 Task: Look for space in Brecht, Belgium from 12th August, 2023 to 16th August, 2023 for 8 adults in price range Rs.10000 to Rs.16000. Place can be private room with 8 bedrooms having 8 beds and 8 bathrooms. Property type can be house, flat, guest house, hotel. Amenities needed are: wifi, washing machine, heating, TV, free parkinig on premises, hot tub, gym, smoking allowed. Booking option can be shelf check-in. Required host language is English.
Action: Mouse moved to (471, 99)
Screenshot: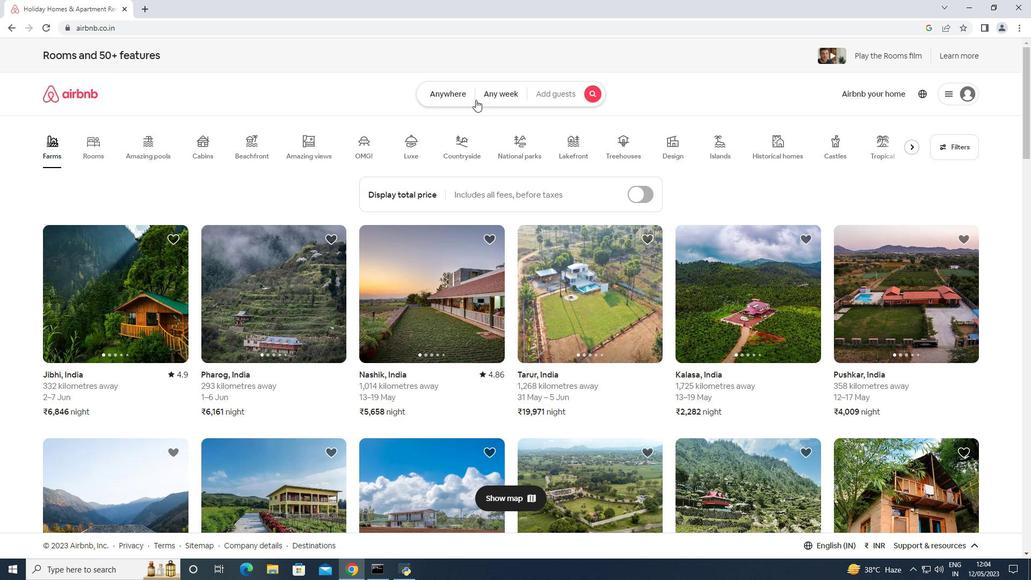 
Action: Mouse pressed left at (471, 99)
Screenshot: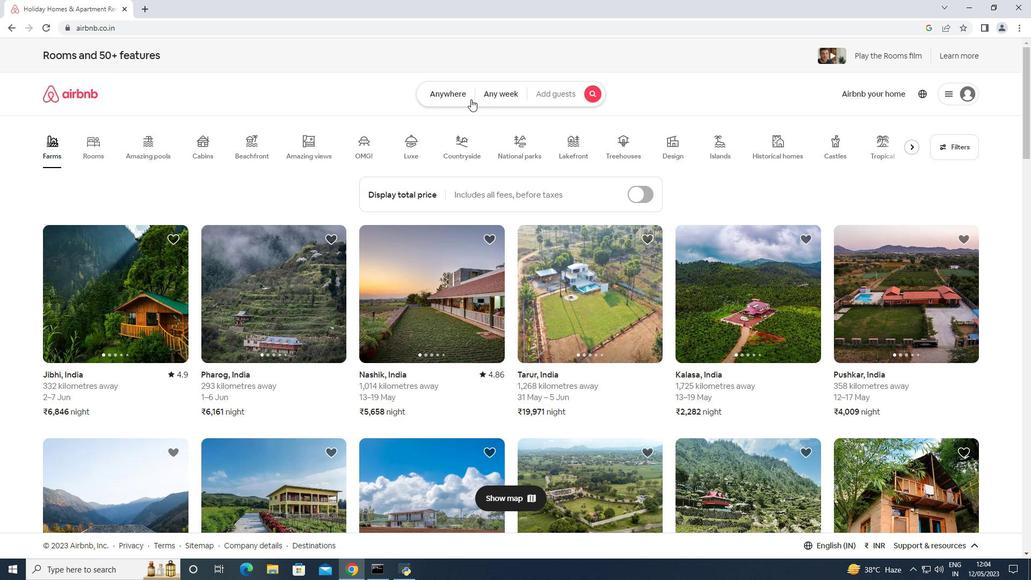 
Action: Mouse moved to (425, 130)
Screenshot: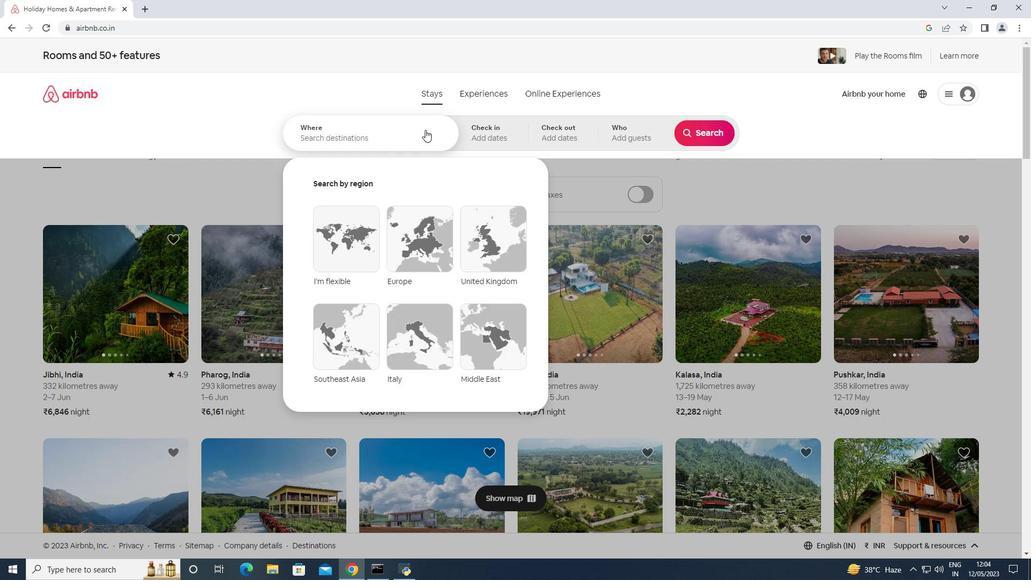 
Action: Mouse pressed left at (425, 130)
Screenshot: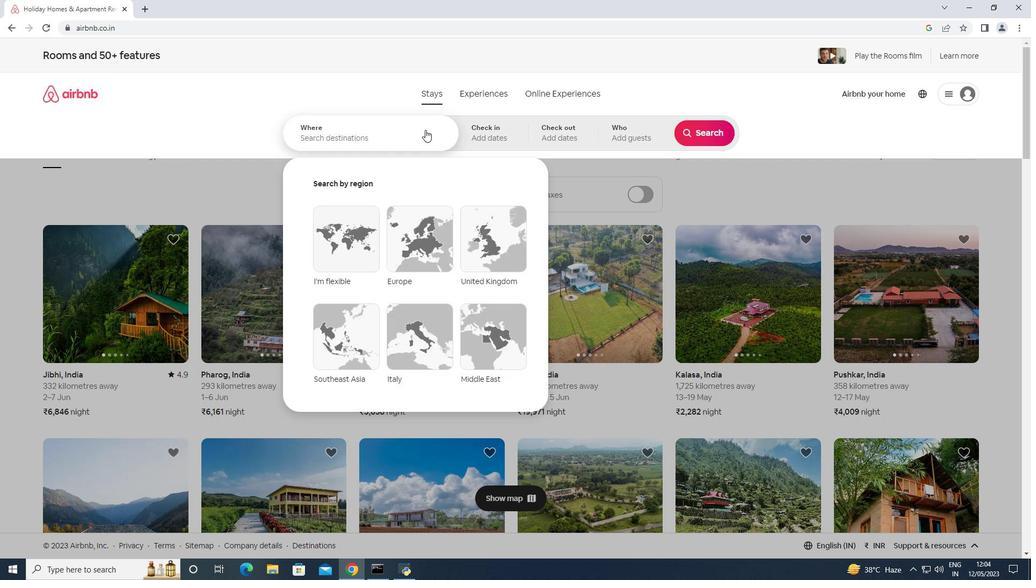
Action: Mouse moved to (424, 130)
Screenshot: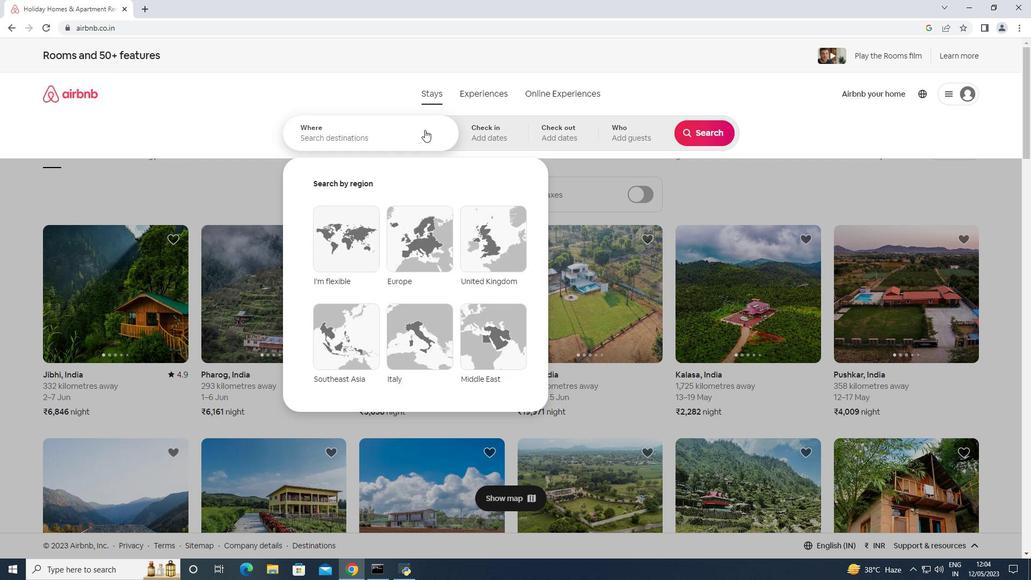 
Action: Key pressed <Key.shift>Brecht,<Key.space><Key.shift>Belgium<Key.down><Key.enter>
Screenshot: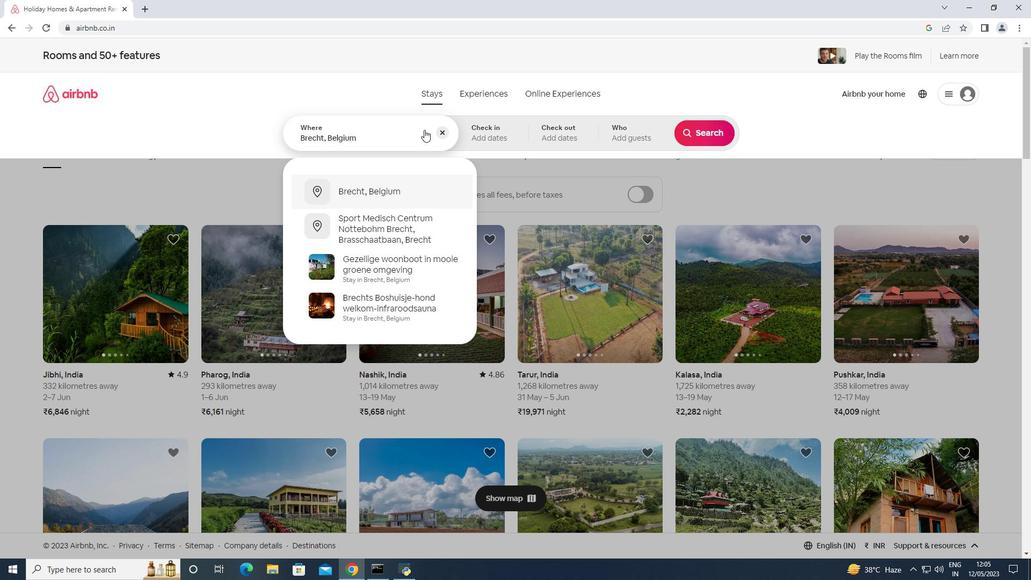 
Action: Mouse moved to (700, 218)
Screenshot: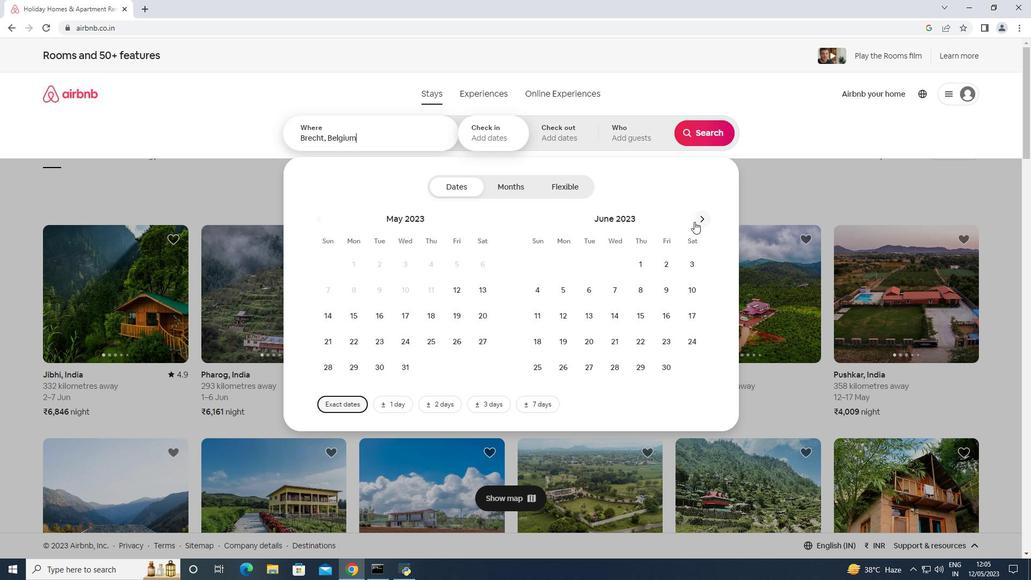 
Action: Mouse pressed left at (700, 218)
Screenshot: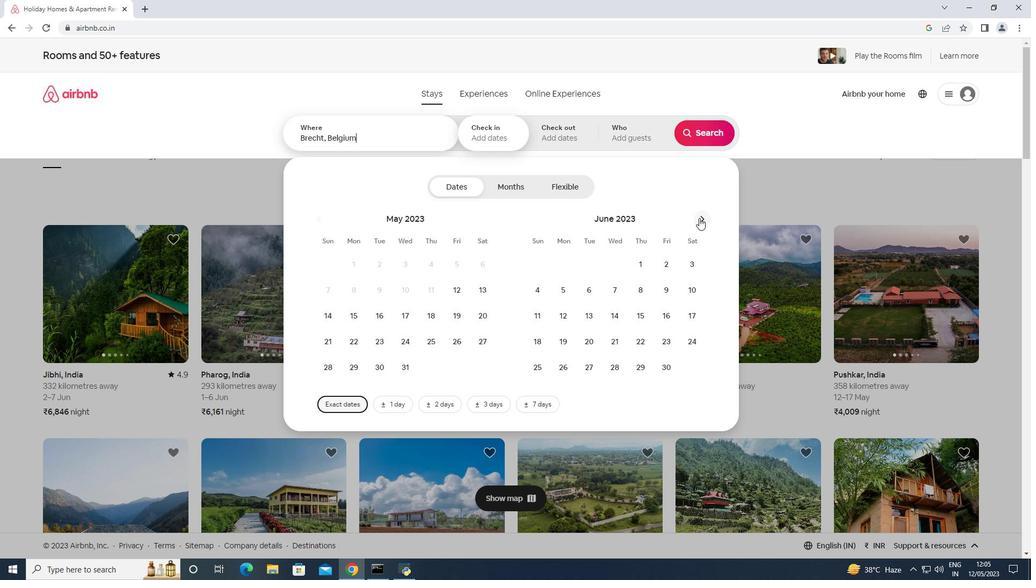 
Action: Mouse pressed left at (700, 218)
Screenshot: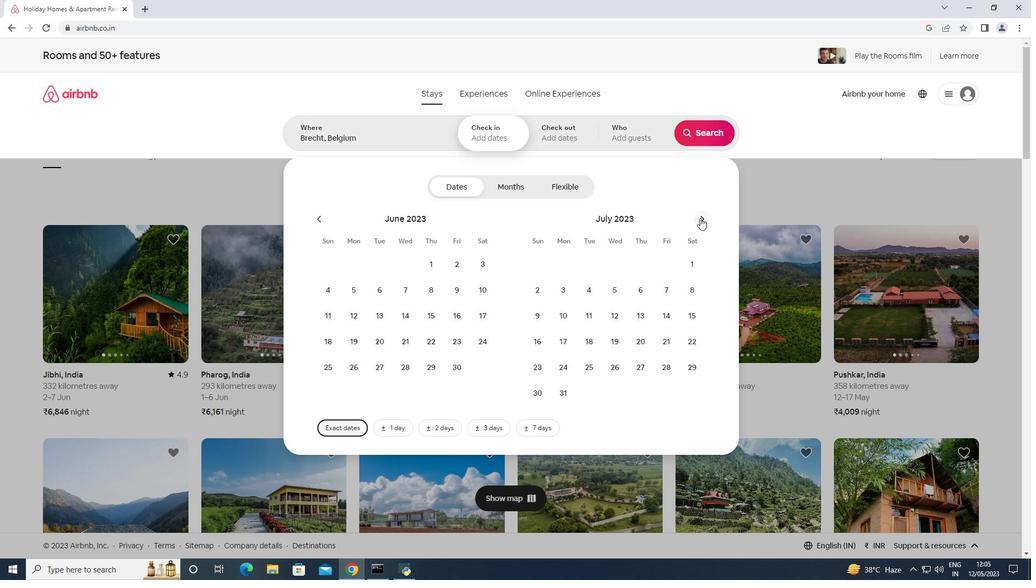 
Action: Mouse moved to (690, 285)
Screenshot: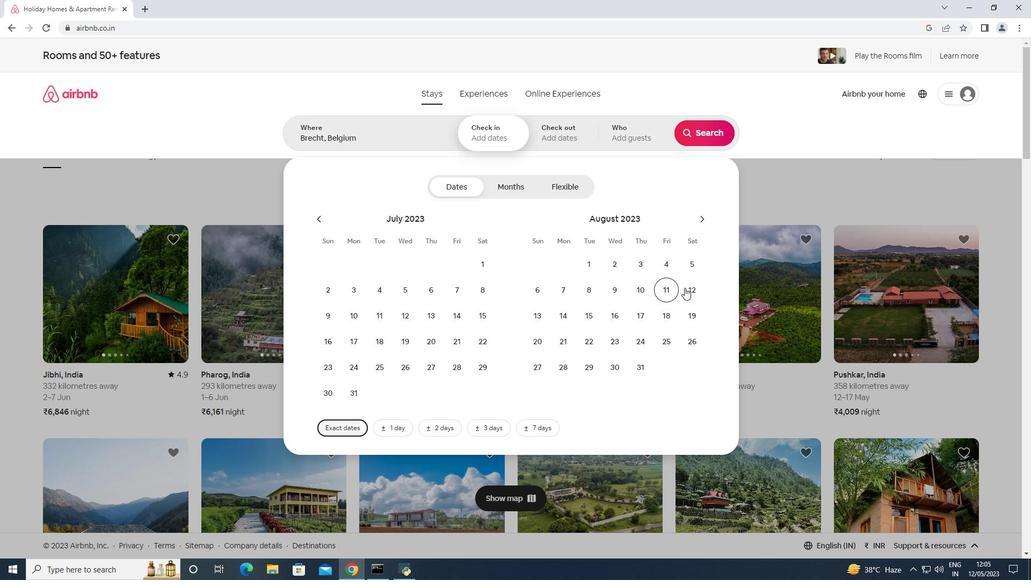 
Action: Mouse pressed left at (690, 285)
Screenshot: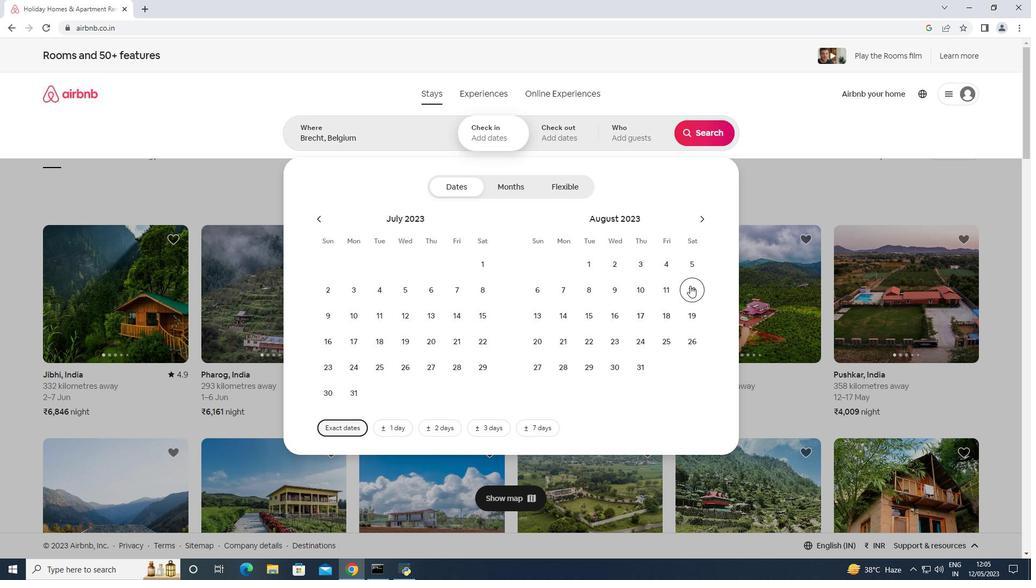 
Action: Mouse moved to (611, 313)
Screenshot: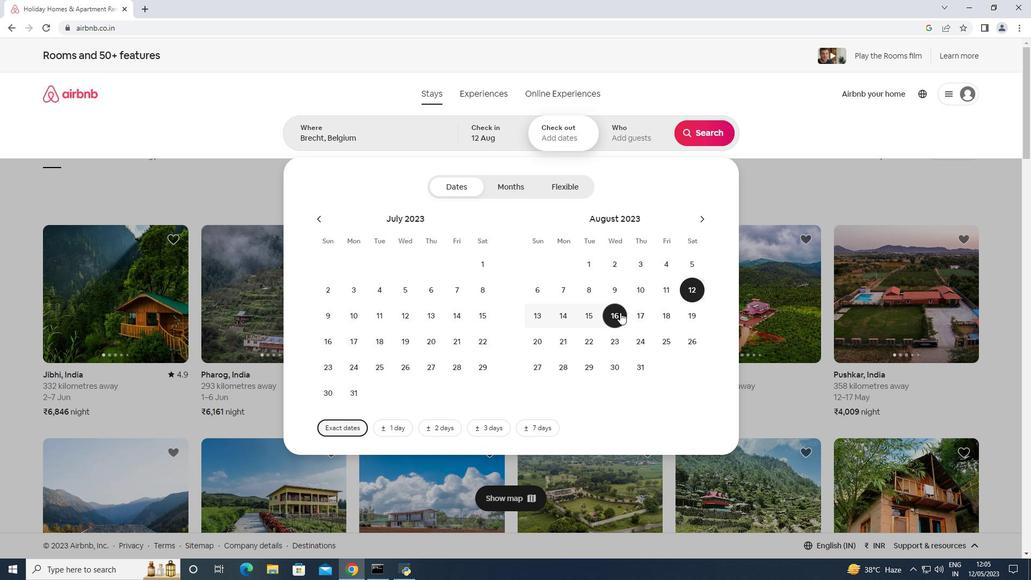 
Action: Mouse pressed left at (611, 313)
Screenshot: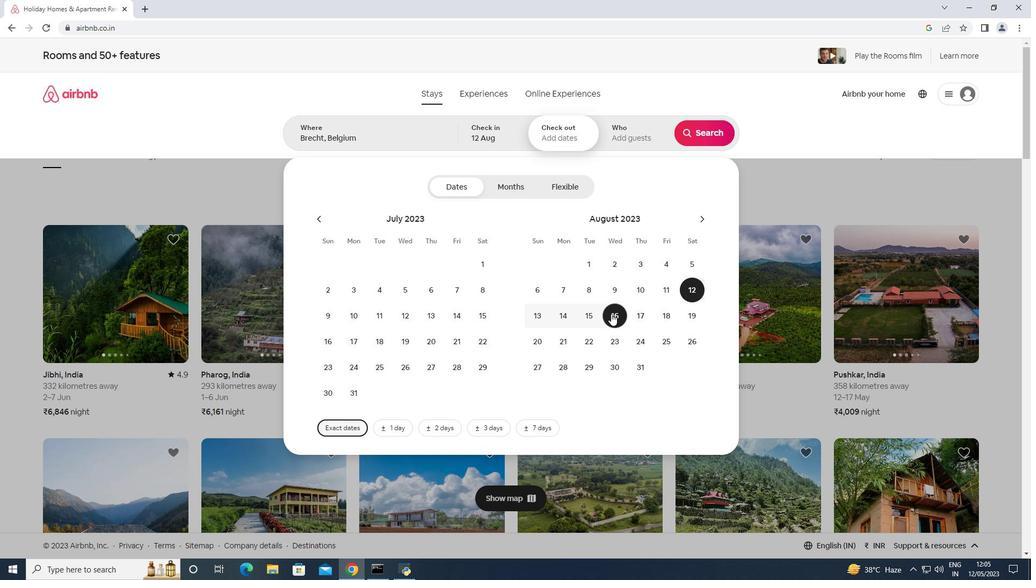 
Action: Mouse moved to (628, 138)
Screenshot: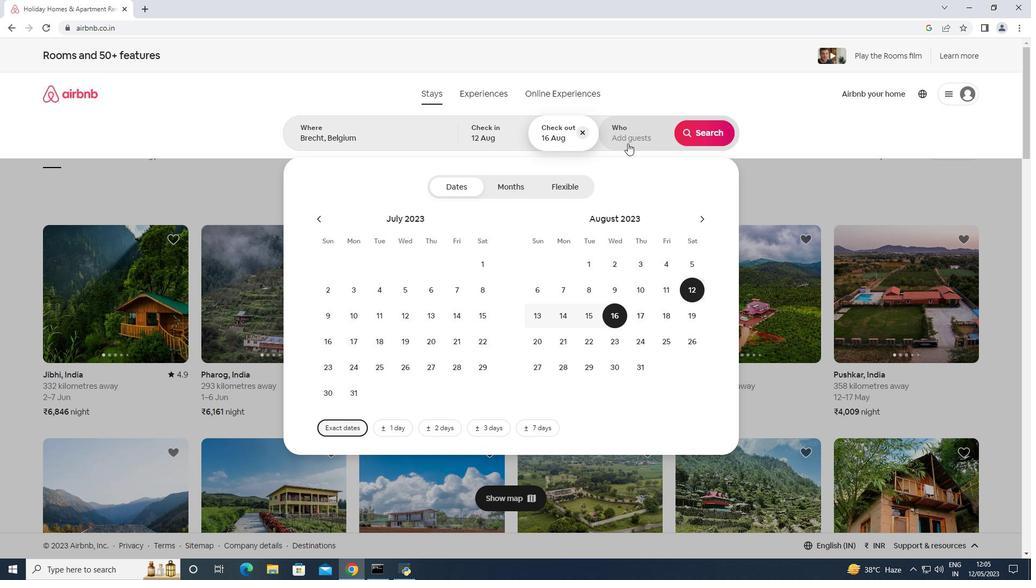 
Action: Mouse pressed left at (628, 138)
Screenshot: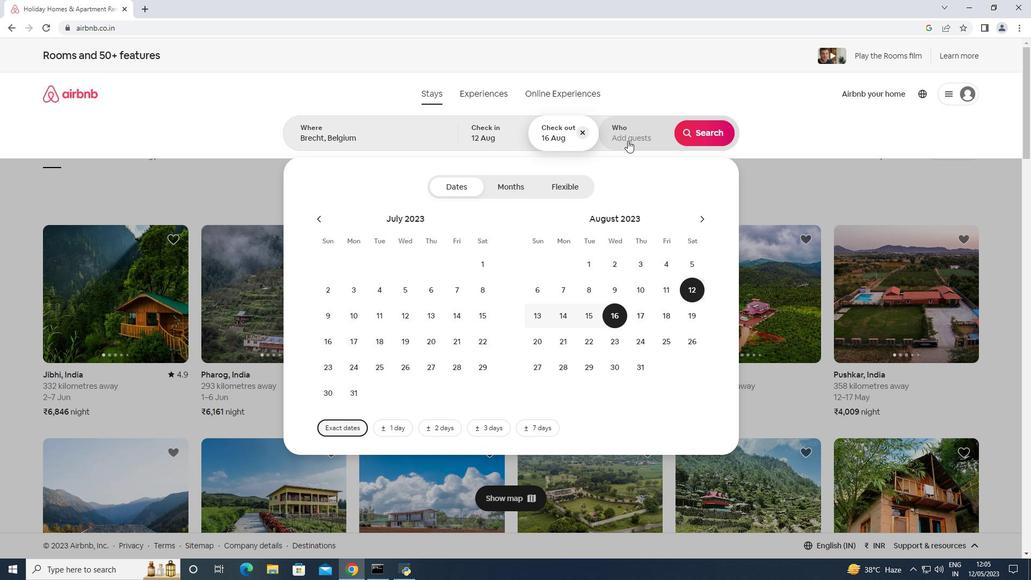 
Action: Mouse moved to (711, 184)
Screenshot: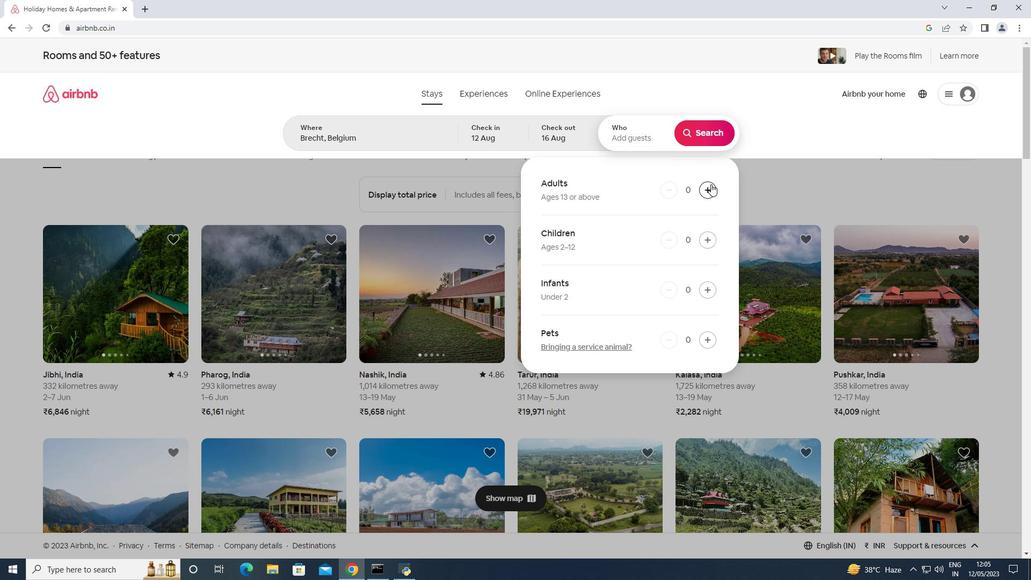 
Action: Mouse pressed left at (711, 184)
Screenshot: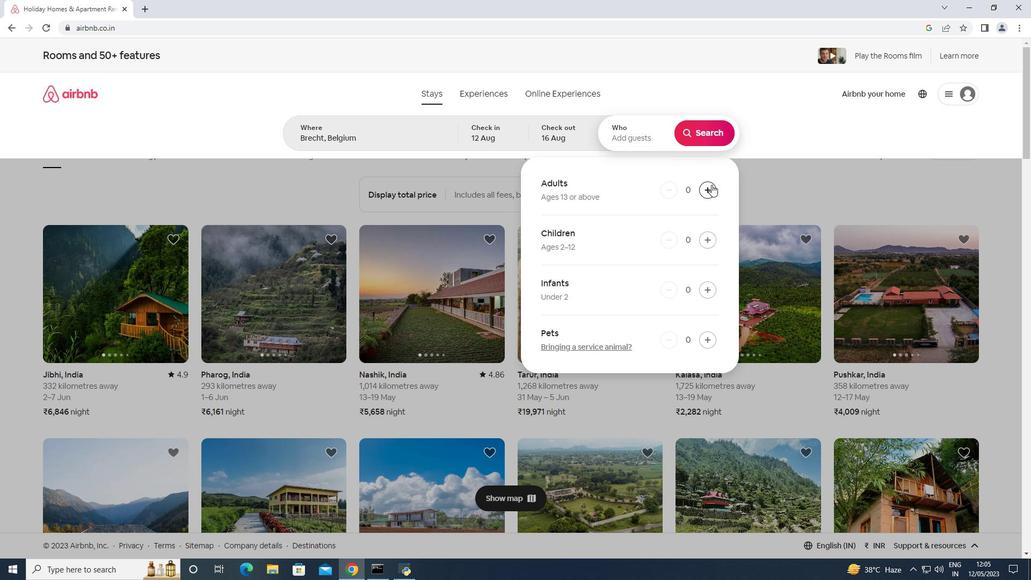 
Action: Mouse pressed left at (711, 184)
Screenshot: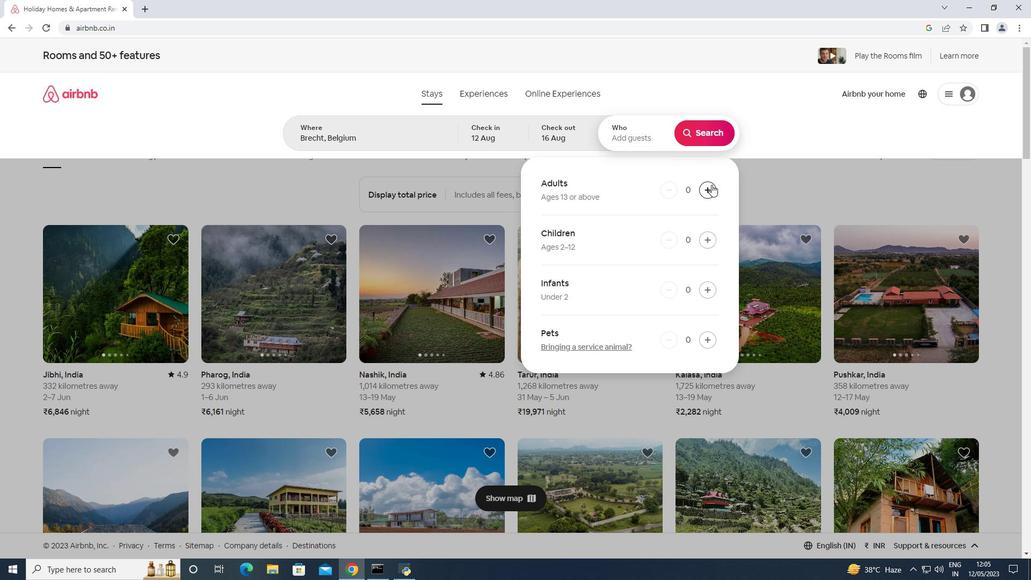 
Action: Mouse pressed left at (711, 184)
Screenshot: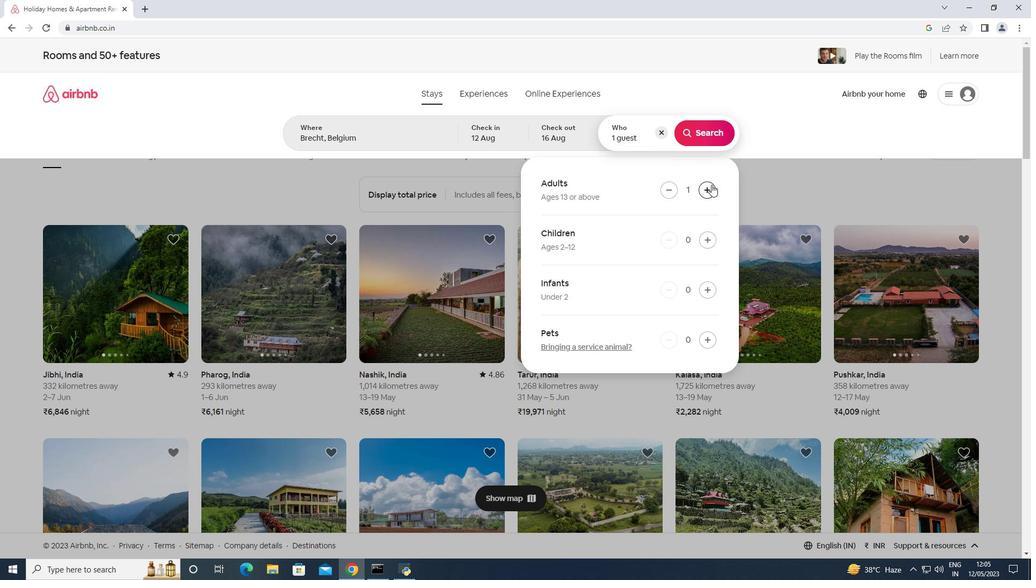 
Action: Mouse pressed left at (711, 184)
Screenshot: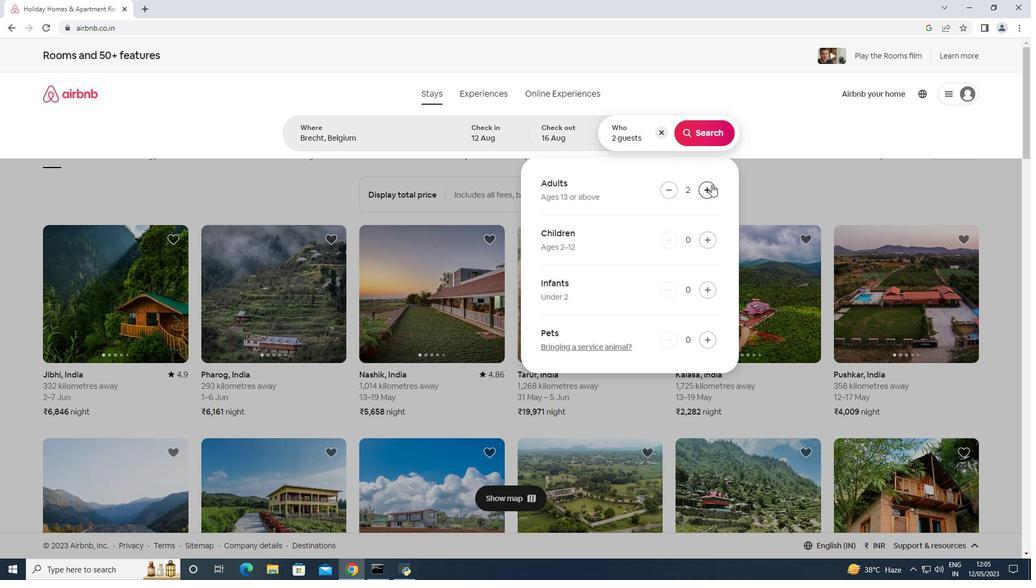 
Action: Mouse pressed left at (711, 184)
Screenshot: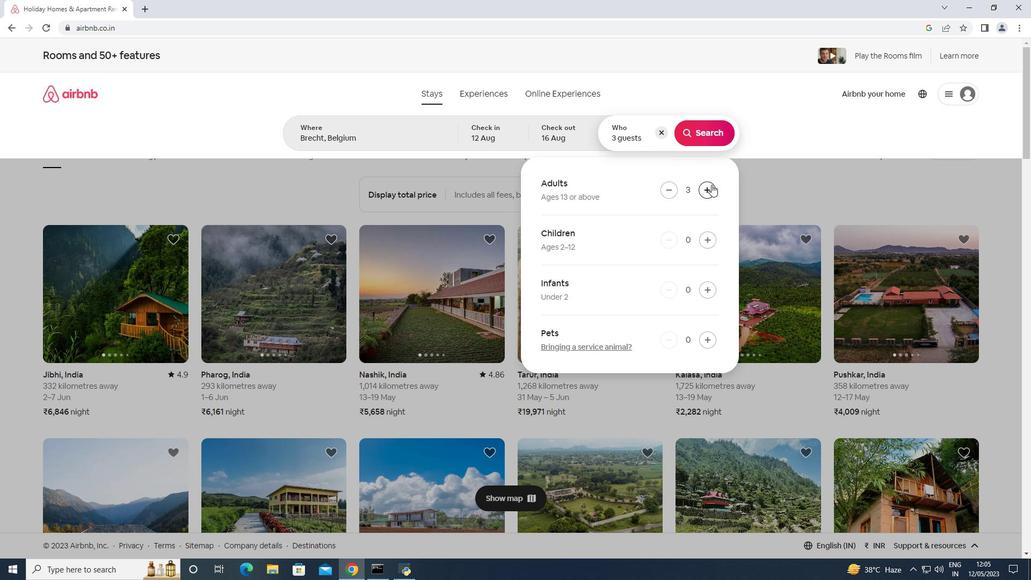 
Action: Mouse pressed left at (711, 184)
Screenshot: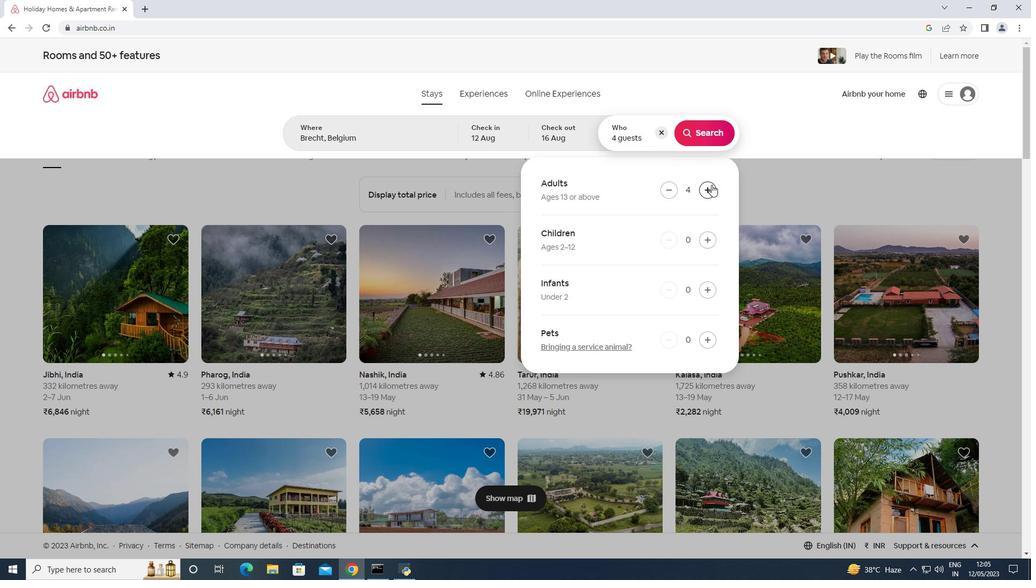 
Action: Mouse pressed left at (711, 184)
Screenshot: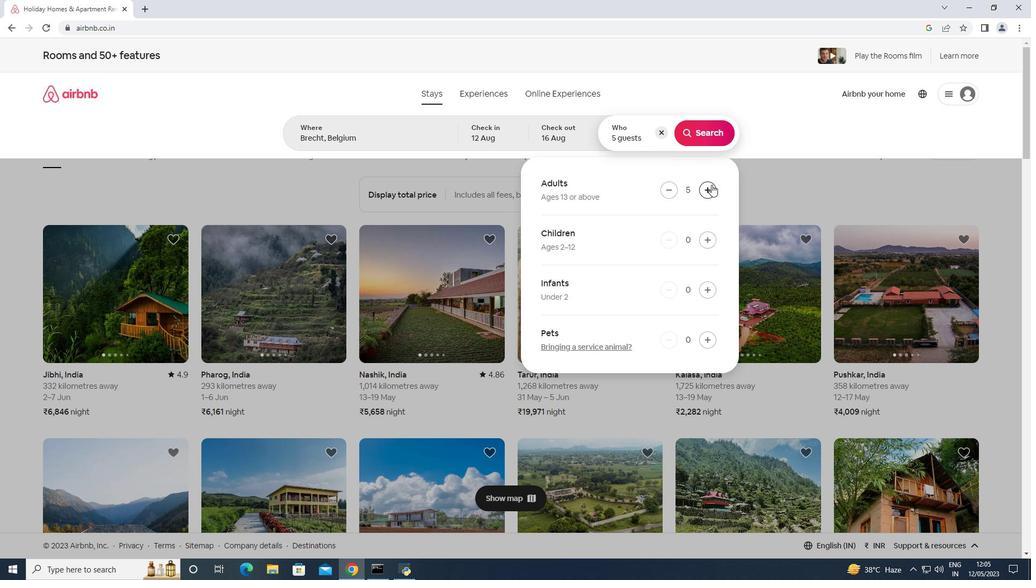 
Action: Mouse pressed left at (711, 184)
Screenshot: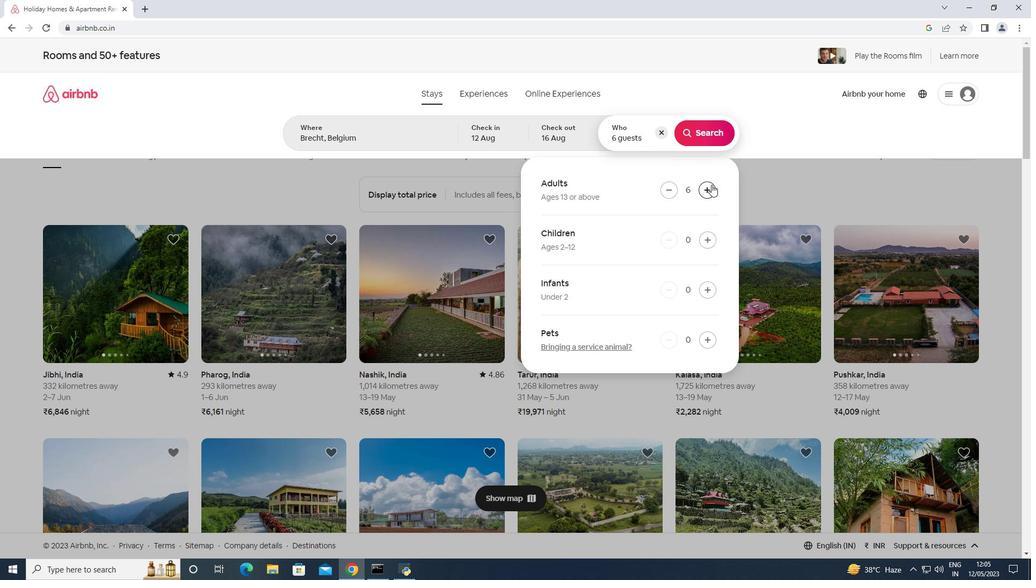 
Action: Mouse moved to (697, 126)
Screenshot: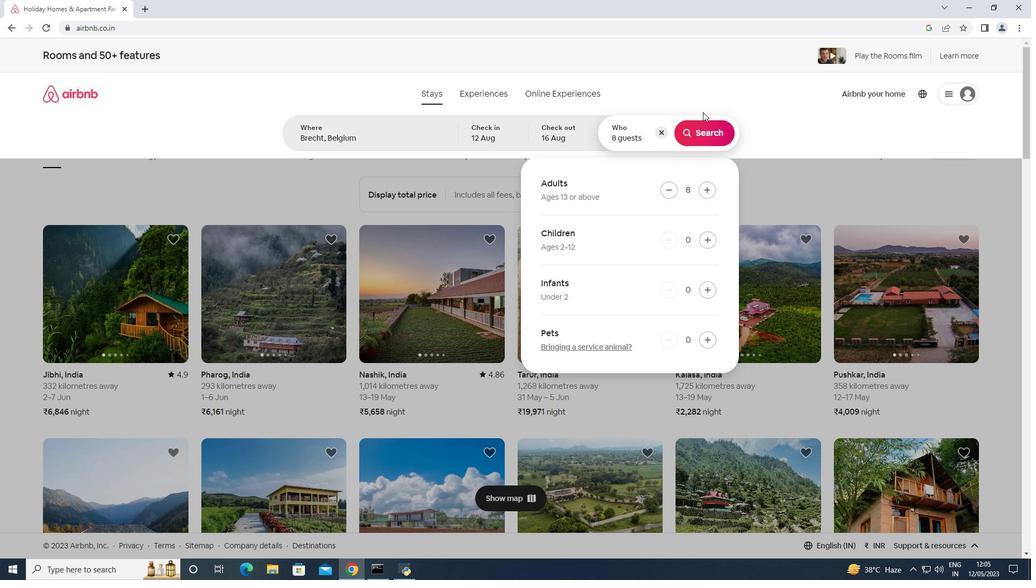 
Action: Mouse pressed left at (697, 126)
Screenshot: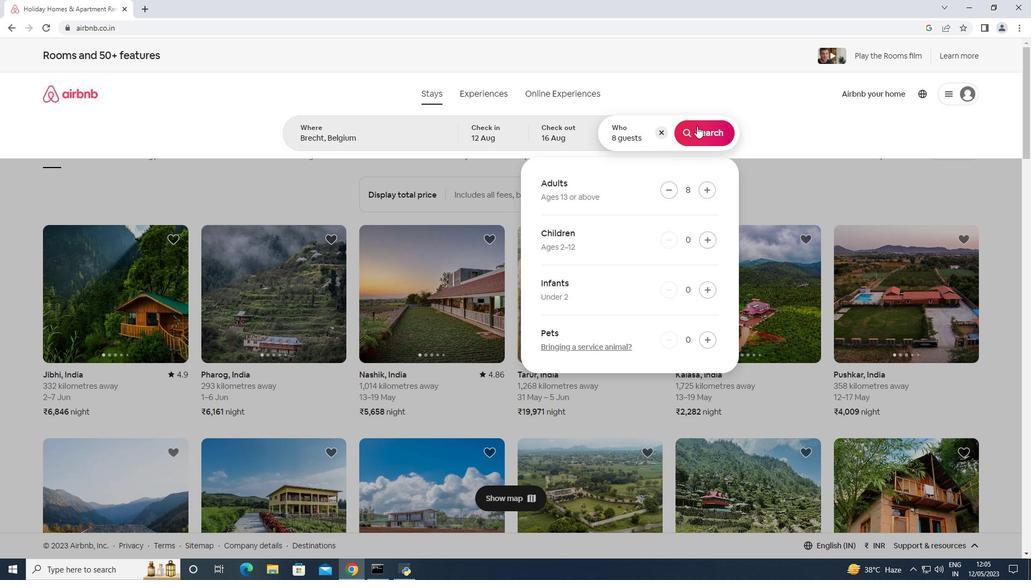 
Action: Mouse moved to (974, 99)
Screenshot: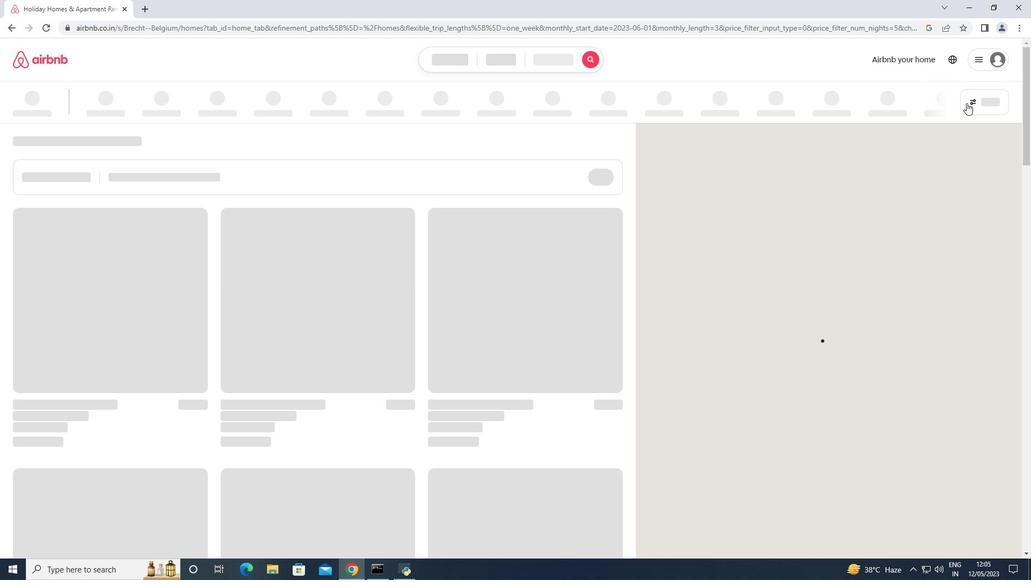 
Action: Mouse pressed left at (974, 99)
Screenshot: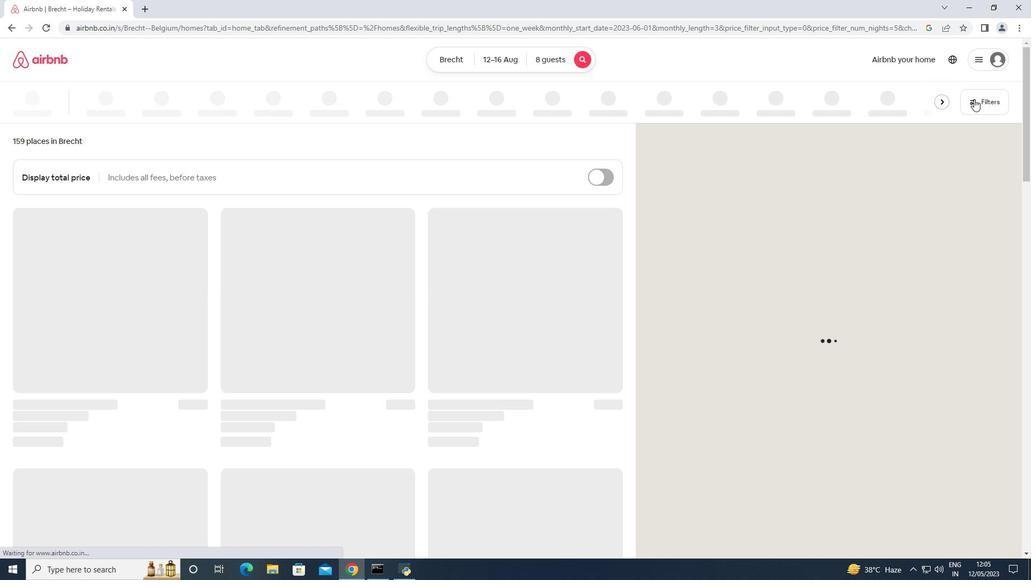 
Action: Mouse moved to (423, 356)
Screenshot: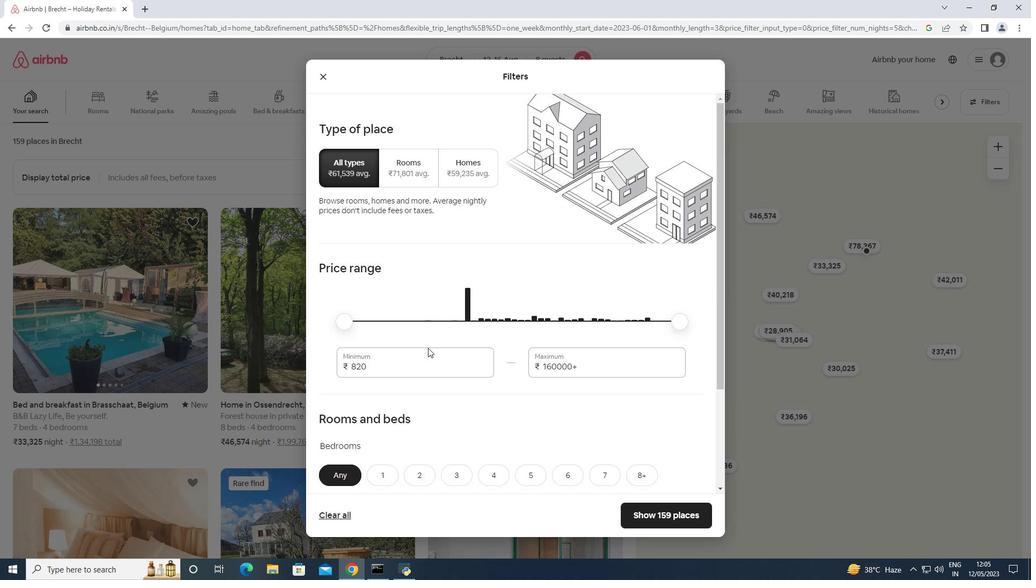 
Action: Mouse pressed left at (423, 356)
Screenshot: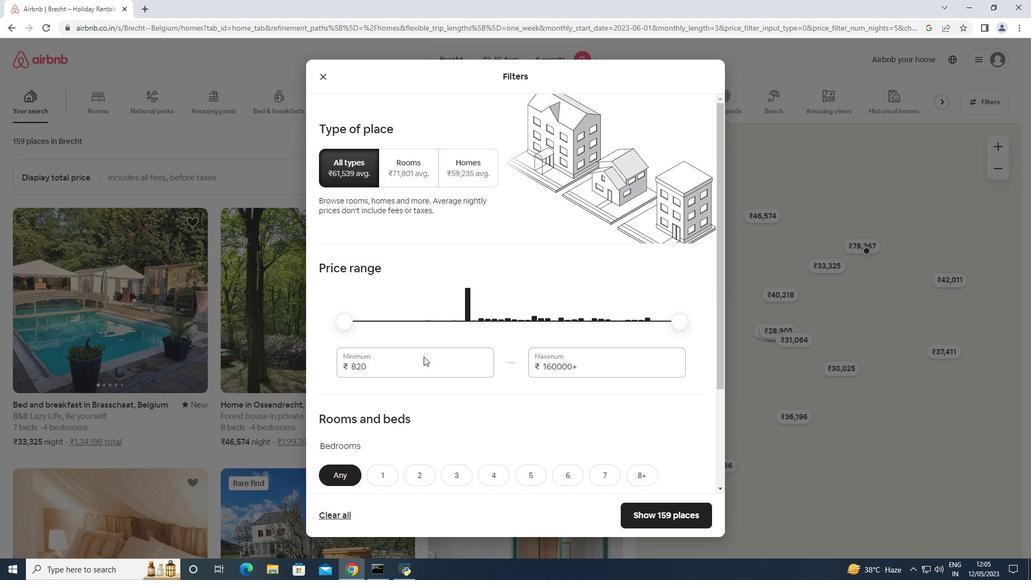 
Action: Mouse moved to (422, 357)
Screenshot: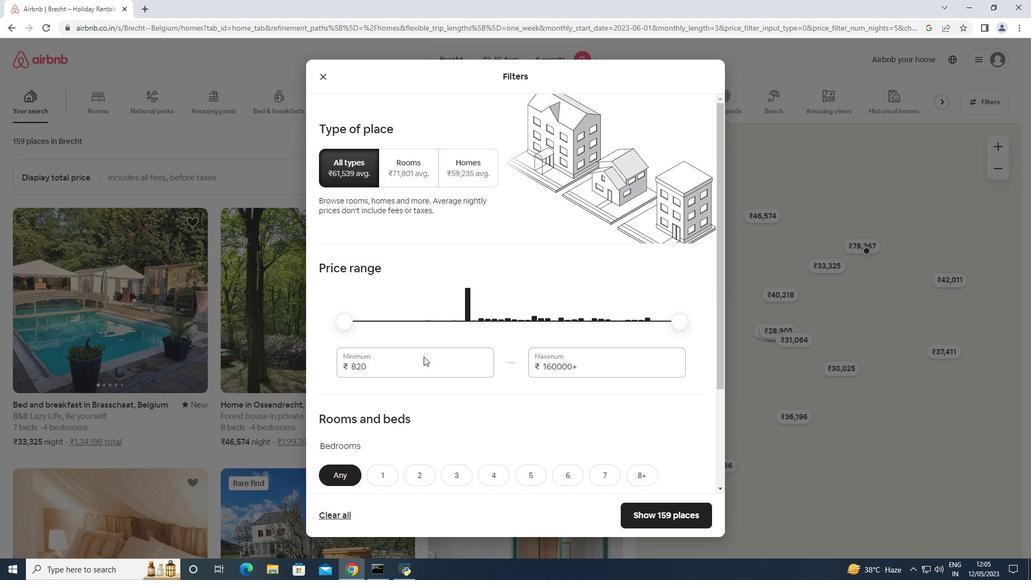 
Action: Mouse pressed left at (422, 357)
Screenshot: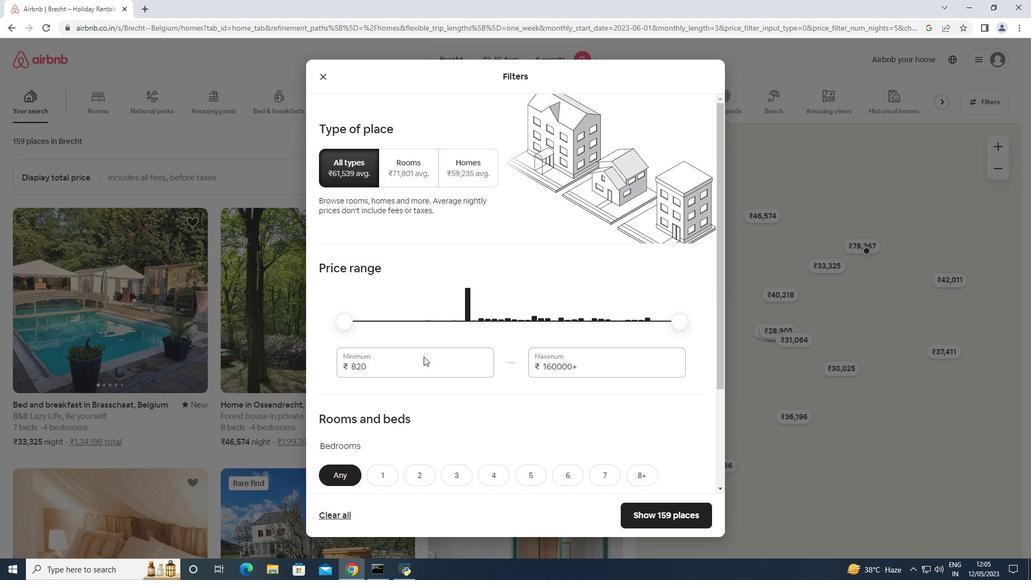 
Action: Mouse moved to (421, 358)
Screenshot: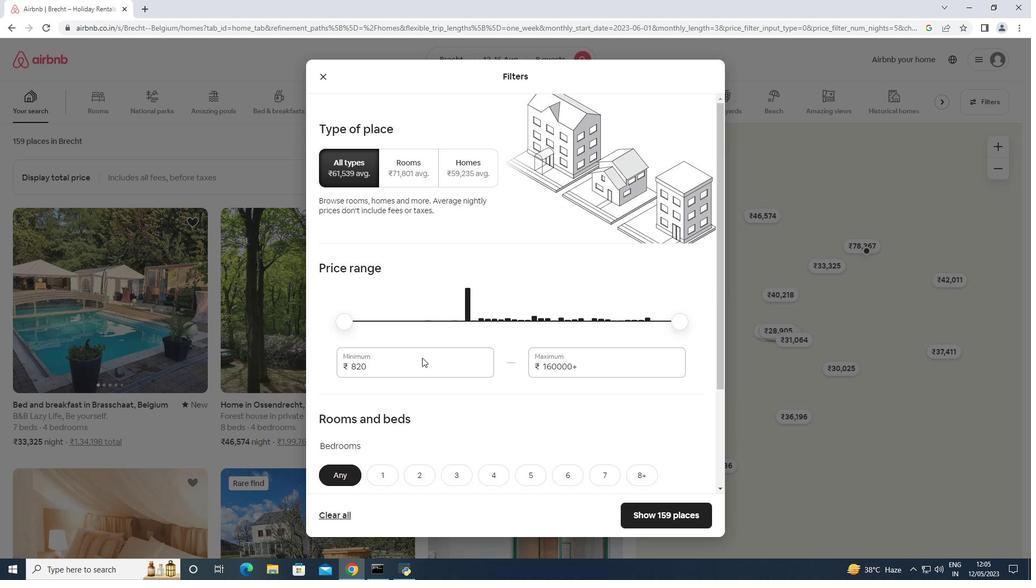 
Action: Key pressed <Key.backspace><Key.backspace><Key.backspace>10000<Key.tab>16000
Screenshot: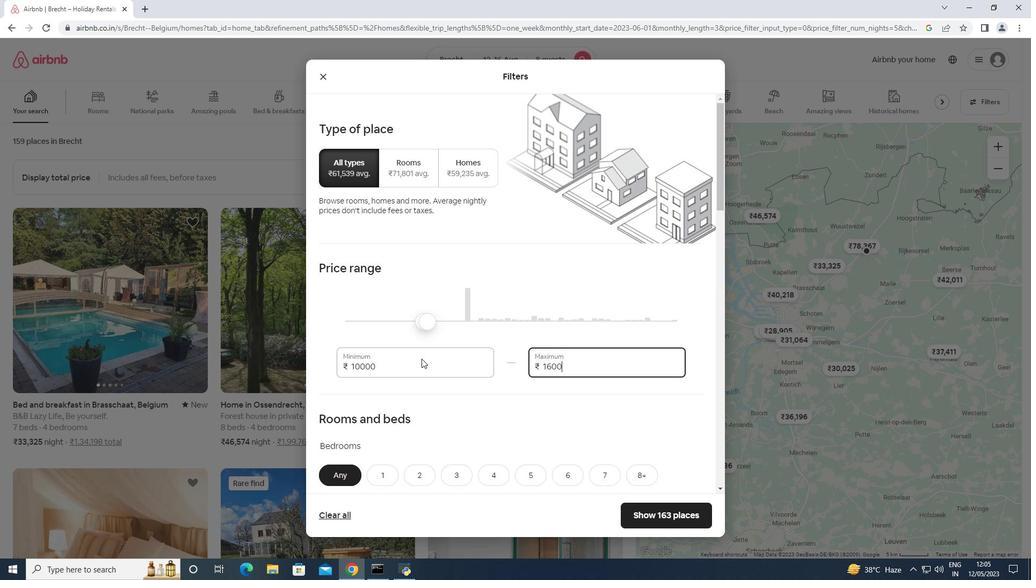 
Action: Mouse moved to (401, 371)
Screenshot: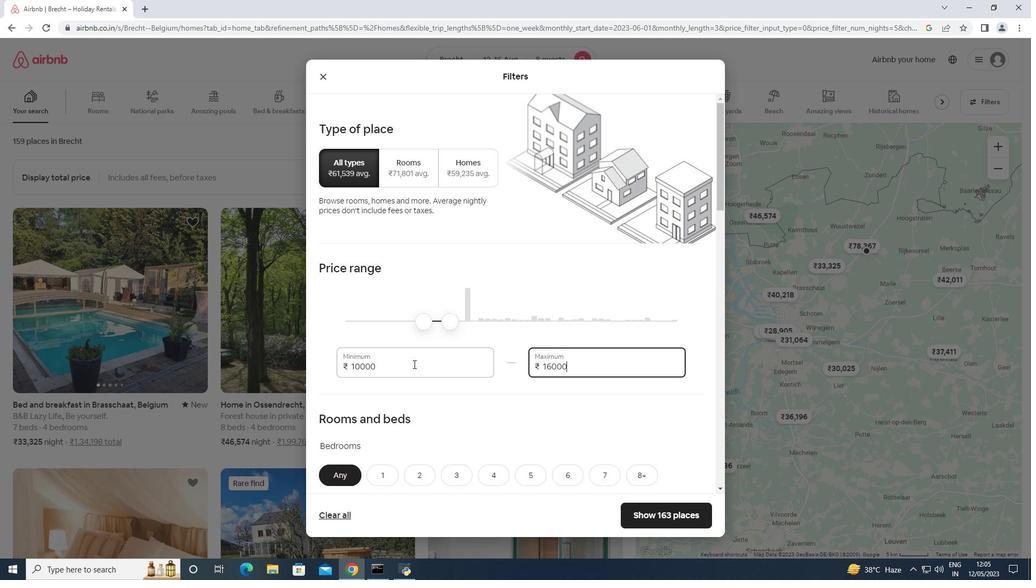 
Action: Mouse scrolled (401, 371) with delta (0, 0)
Screenshot: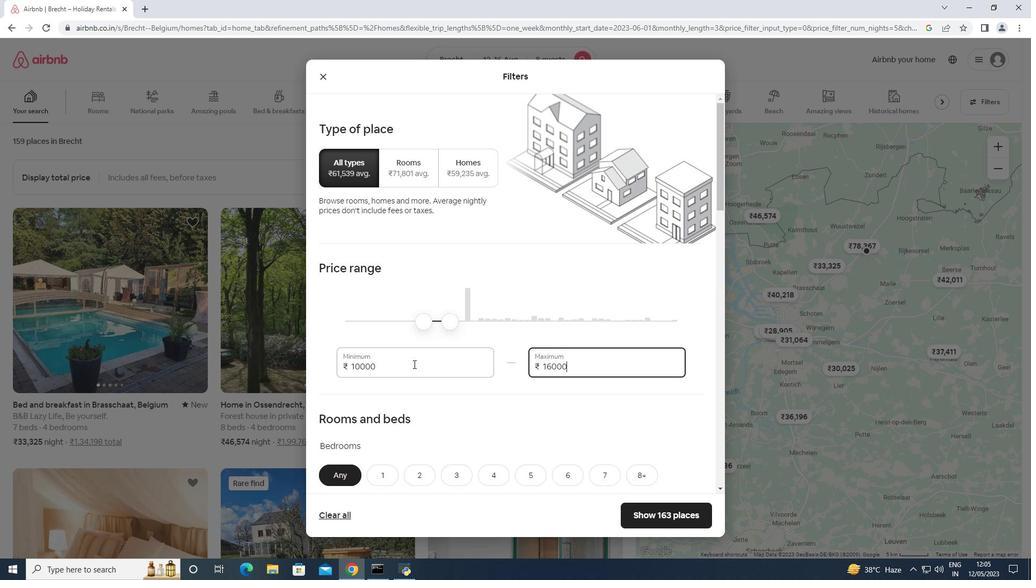 
Action: Mouse scrolled (401, 371) with delta (0, 0)
Screenshot: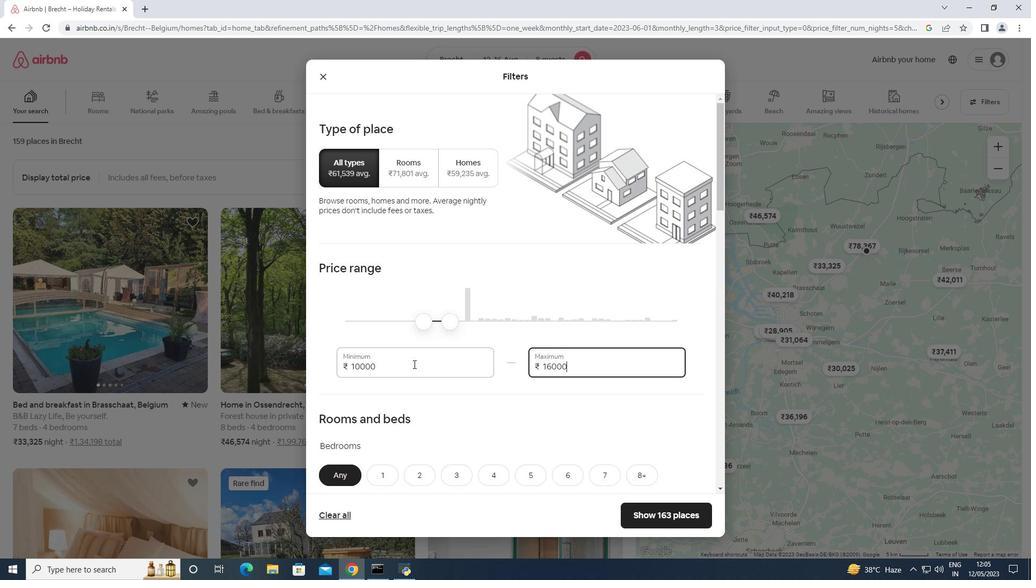 
Action: Mouse moved to (401, 372)
Screenshot: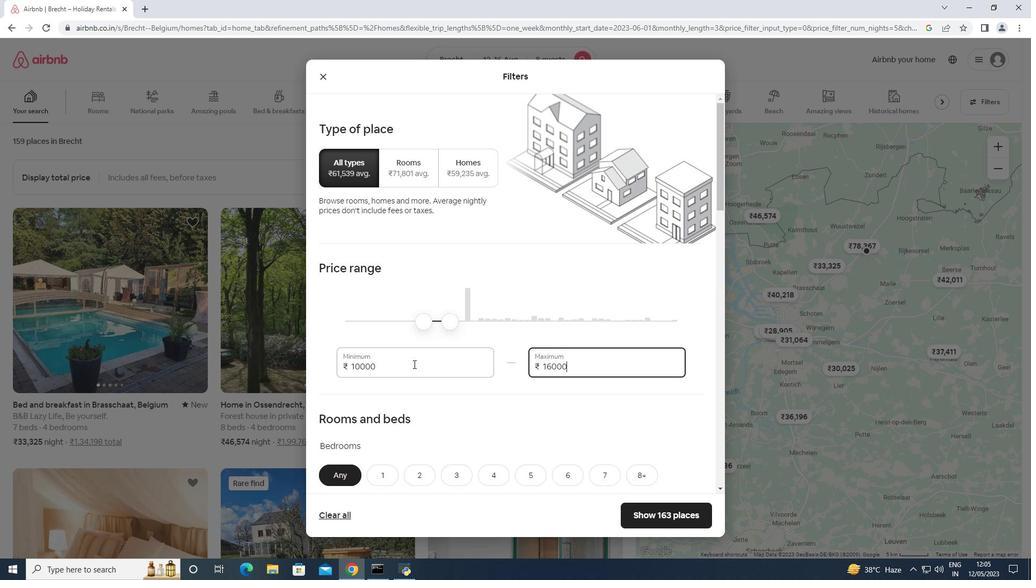 
Action: Mouse scrolled (401, 371) with delta (0, 0)
Screenshot: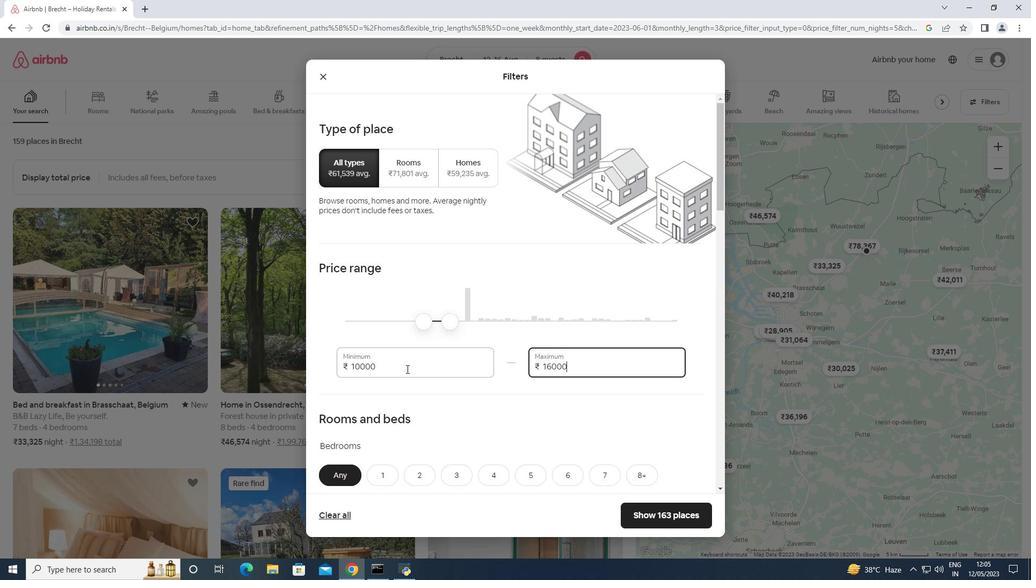 
Action: Mouse moved to (645, 315)
Screenshot: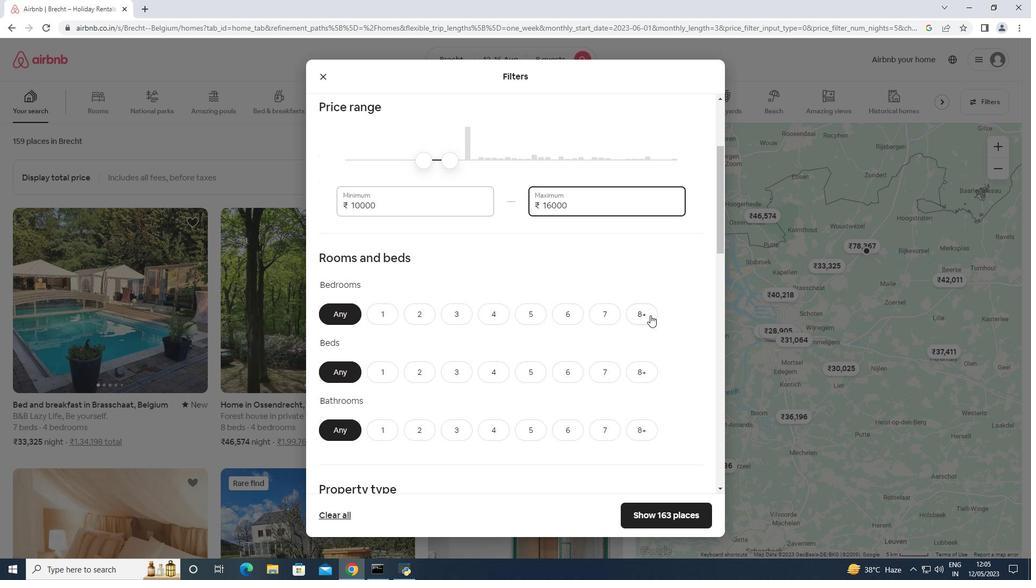 
Action: Mouse pressed left at (645, 315)
Screenshot: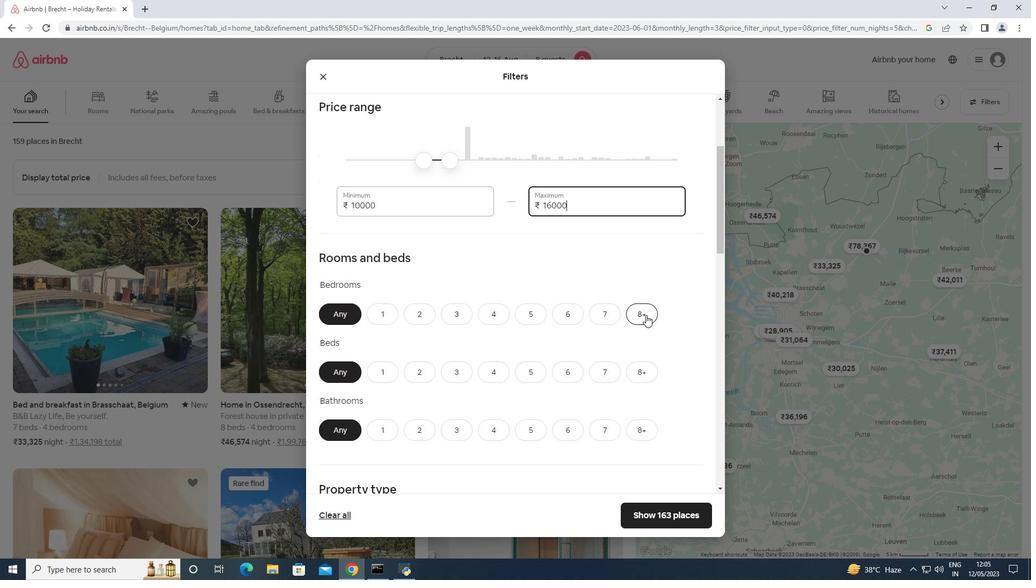 
Action: Mouse moved to (633, 371)
Screenshot: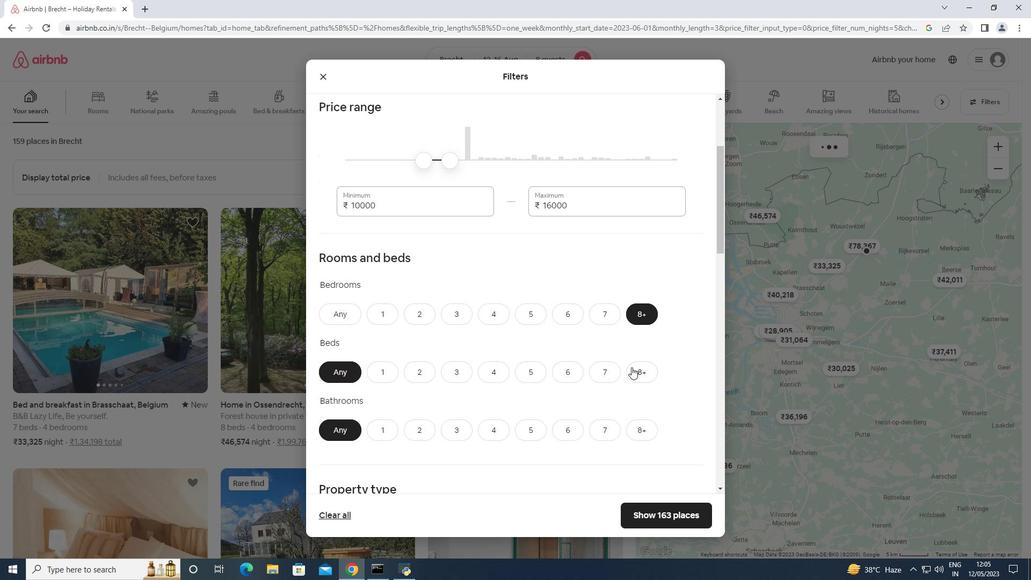 
Action: Mouse pressed left at (633, 371)
Screenshot: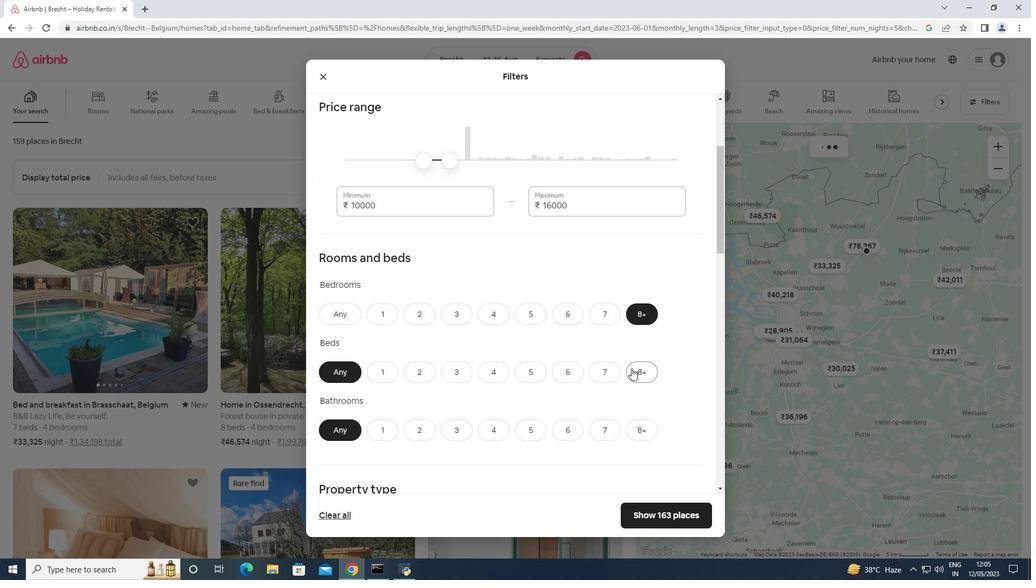 
Action: Mouse moved to (636, 438)
Screenshot: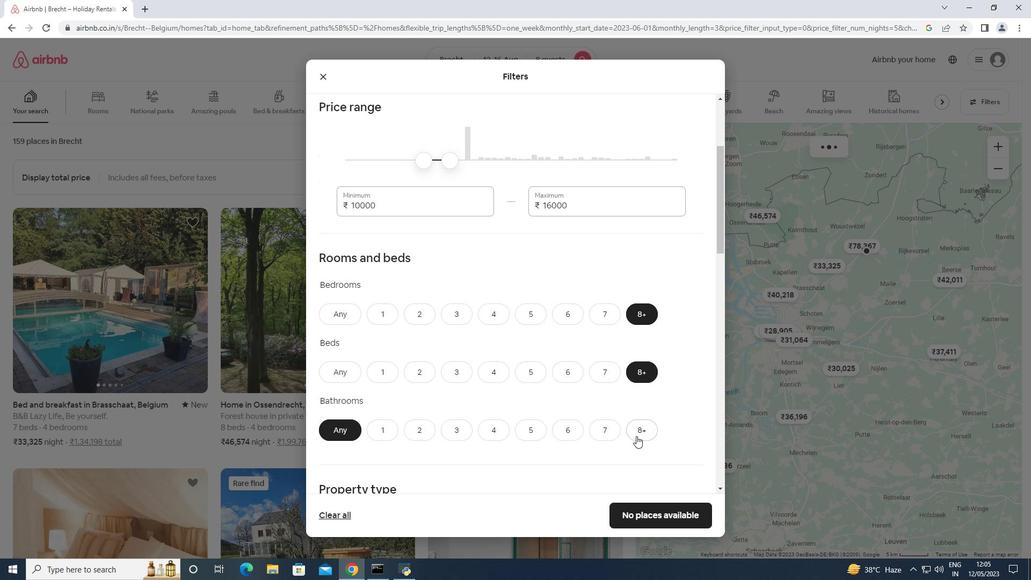 
Action: Mouse pressed left at (636, 438)
Screenshot: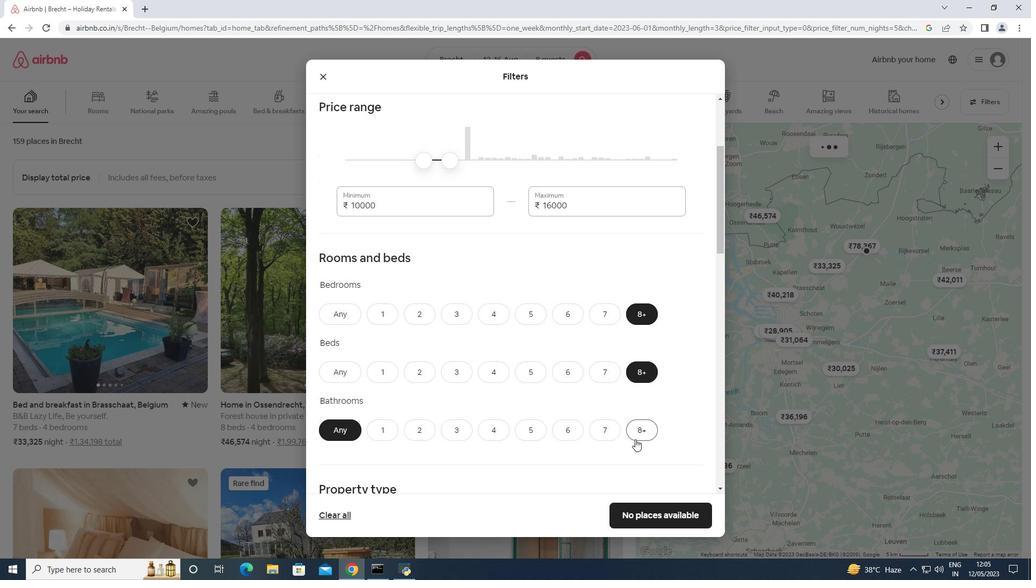 
Action: Mouse moved to (638, 378)
Screenshot: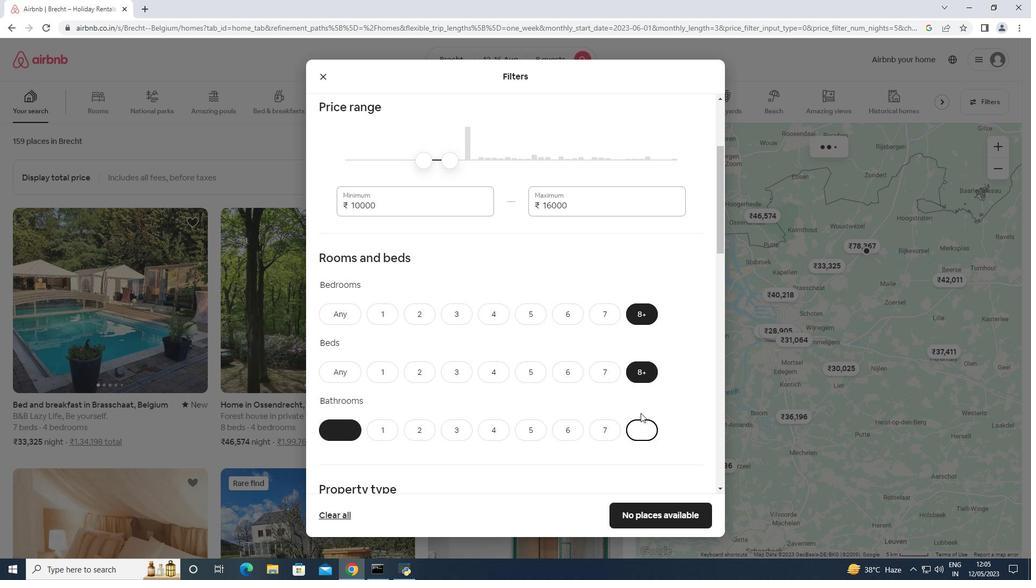 
Action: Mouse scrolled (638, 378) with delta (0, 0)
Screenshot: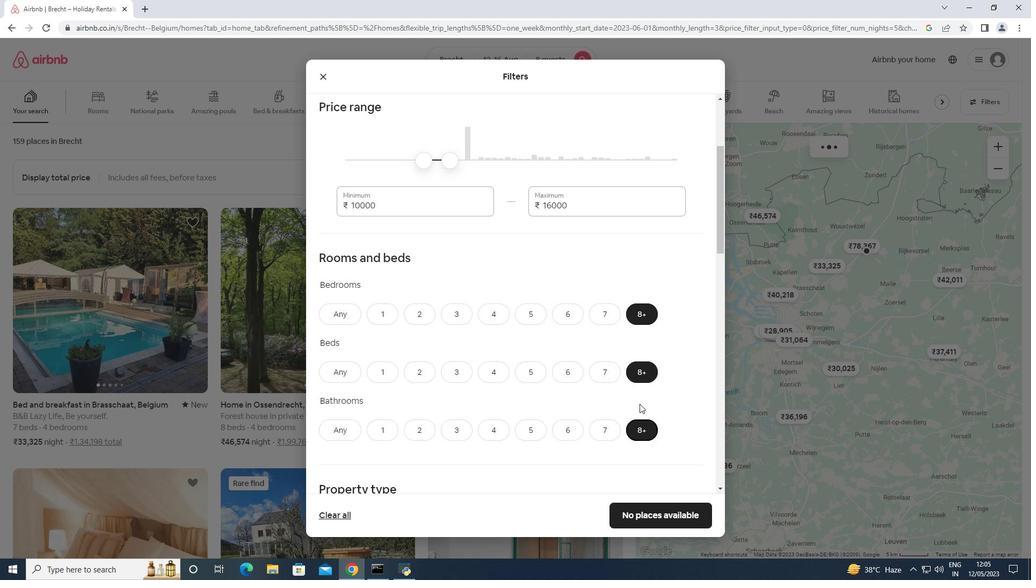 
Action: Mouse scrolled (638, 378) with delta (0, 0)
Screenshot: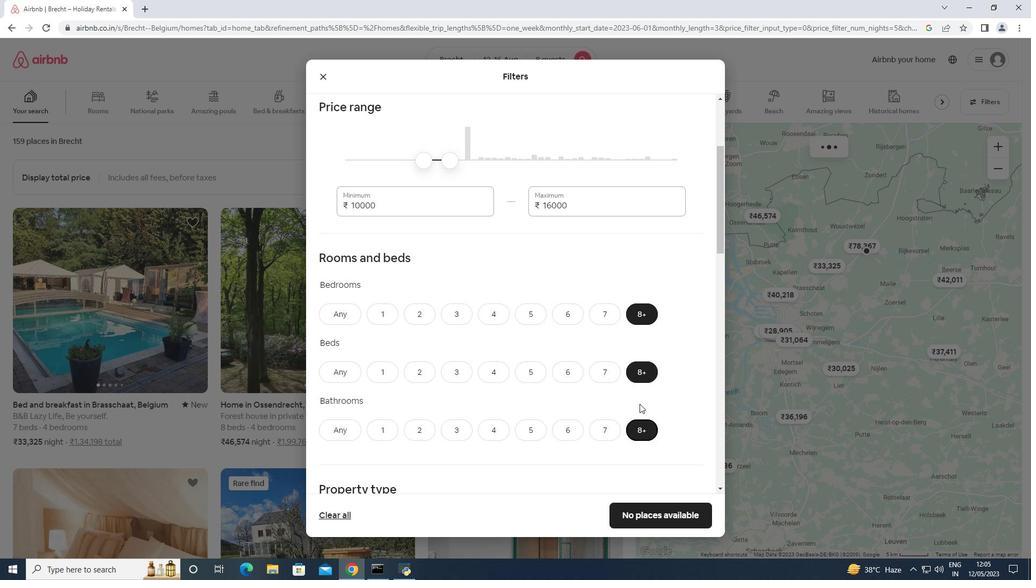 
Action: Mouse scrolled (638, 378) with delta (0, 0)
Screenshot: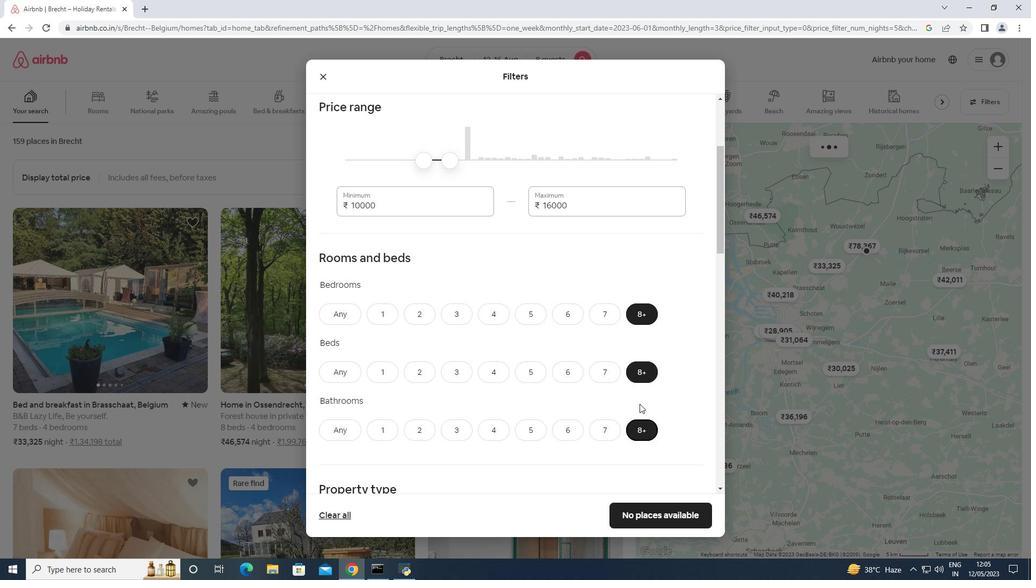 
Action: Mouse scrolled (638, 378) with delta (0, 0)
Screenshot: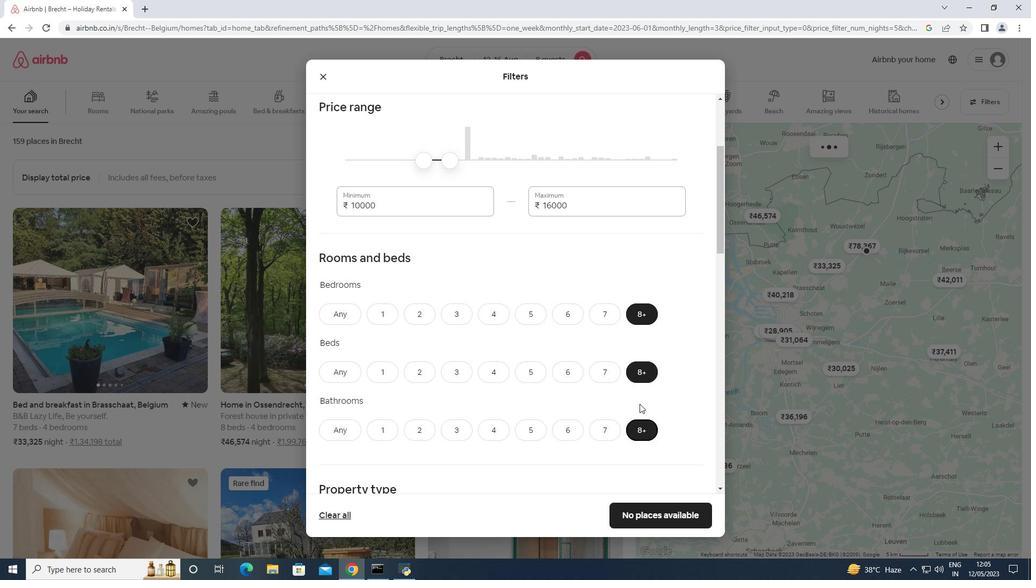 
Action: Mouse scrolled (638, 378) with delta (0, 0)
Screenshot: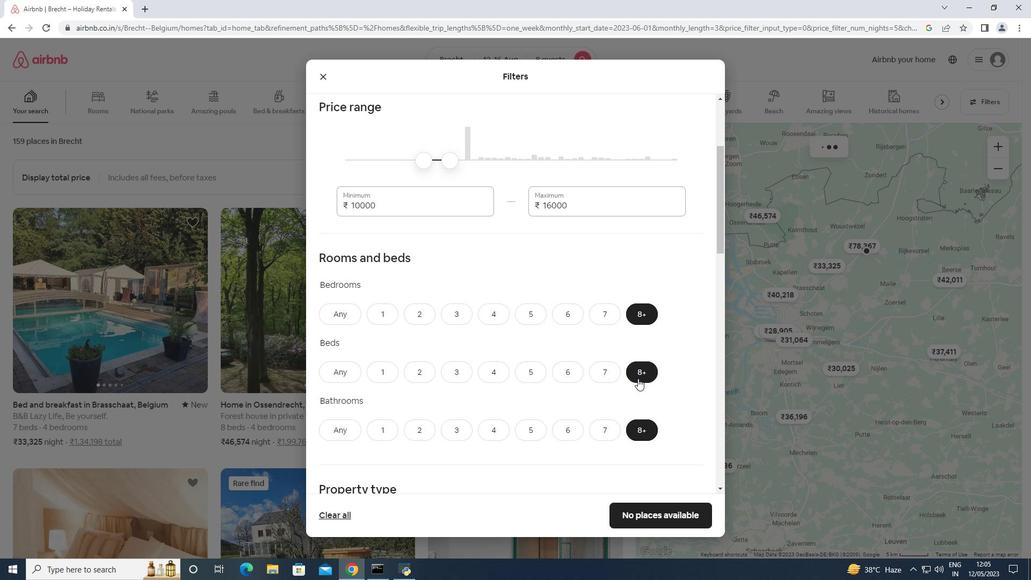 
Action: Mouse scrolled (638, 378) with delta (0, 0)
Screenshot: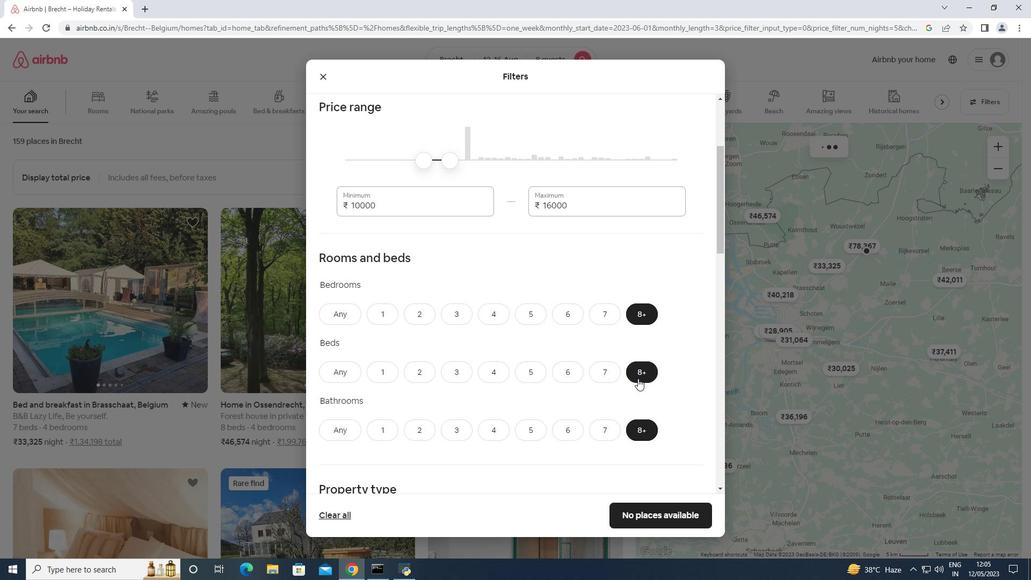 
Action: Mouse moved to (372, 219)
Screenshot: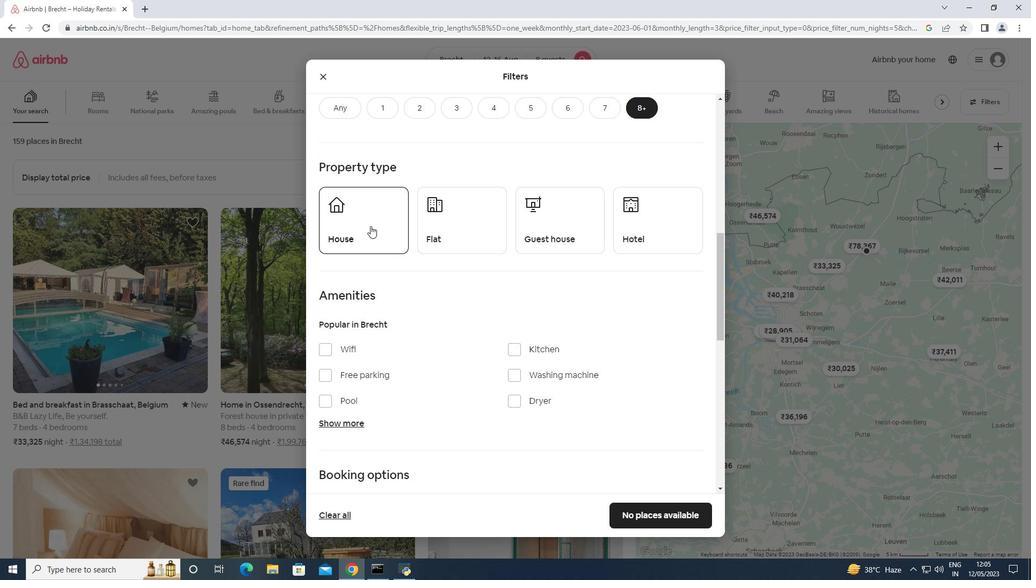 
Action: Mouse pressed left at (372, 219)
Screenshot: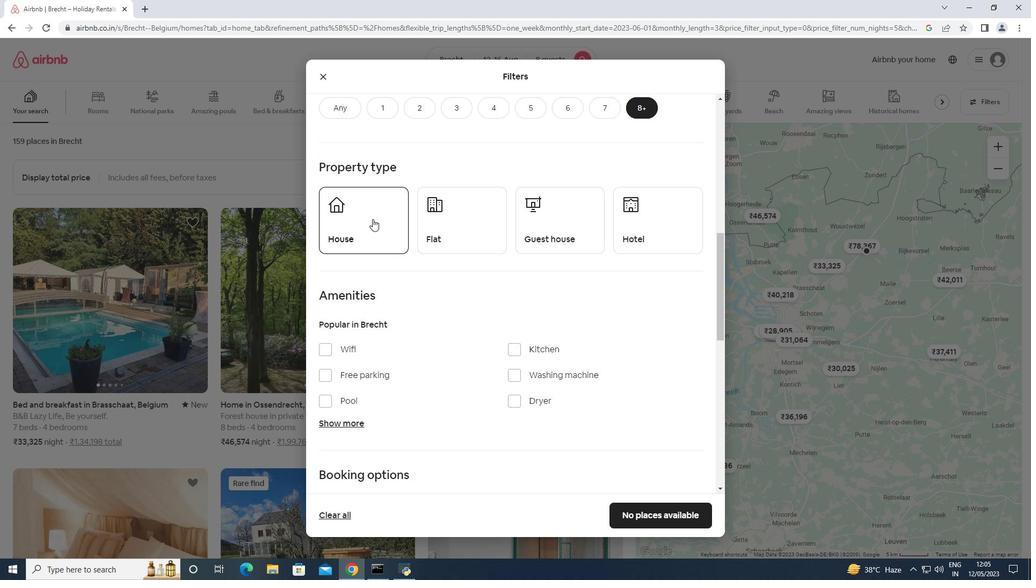 
Action: Mouse moved to (472, 221)
Screenshot: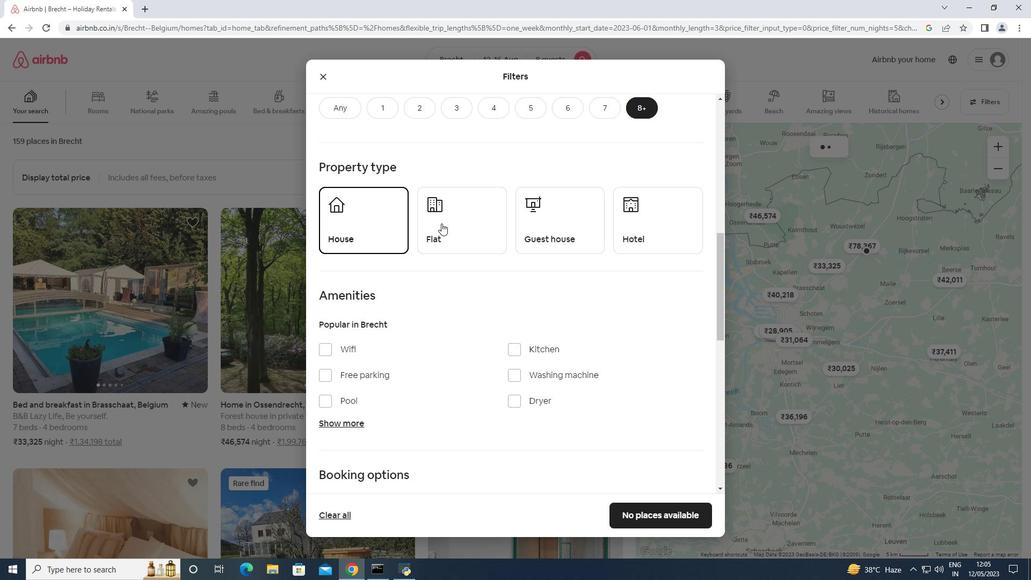 
Action: Mouse pressed left at (472, 221)
Screenshot: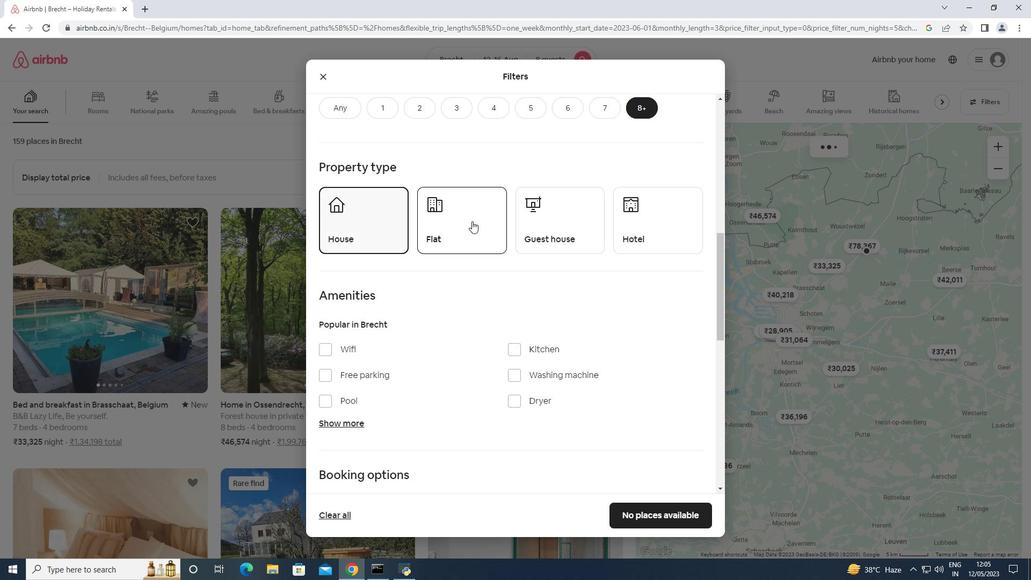 
Action: Mouse moved to (596, 226)
Screenshot: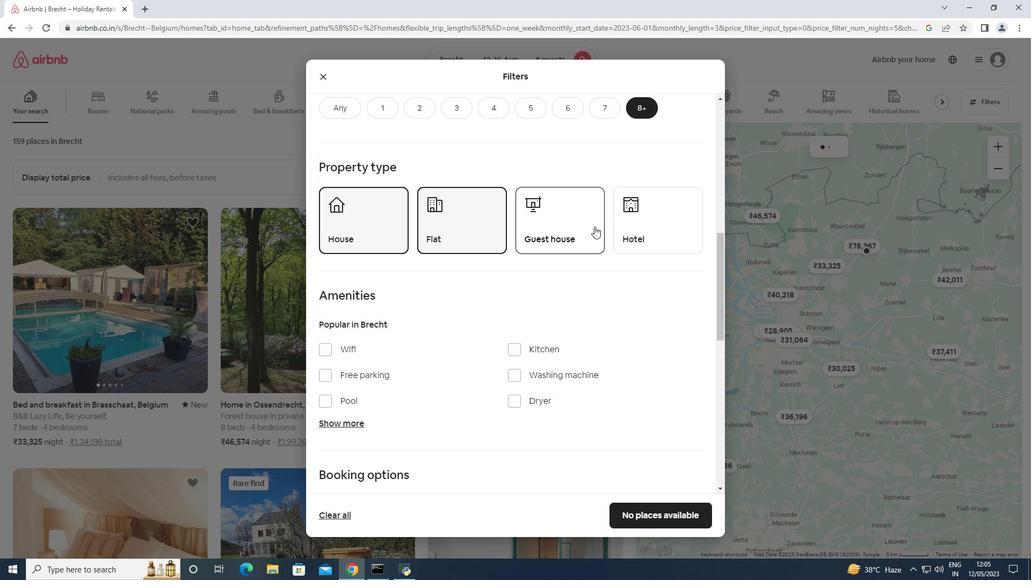 
Action: Mouse pressed left at (596, 226)
Screenshot: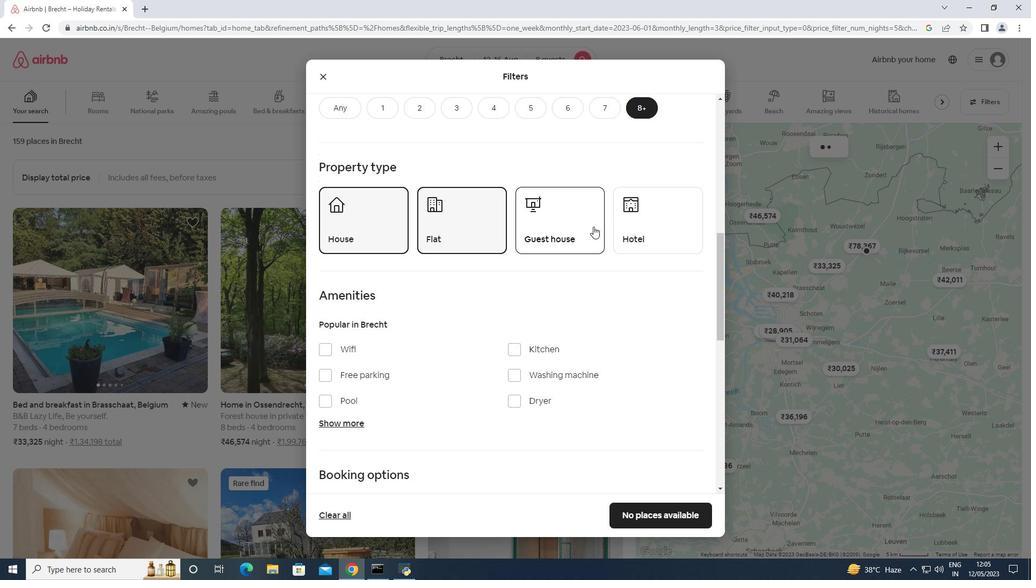 
Action: Mouse moved to (630, 219)
Screenshot: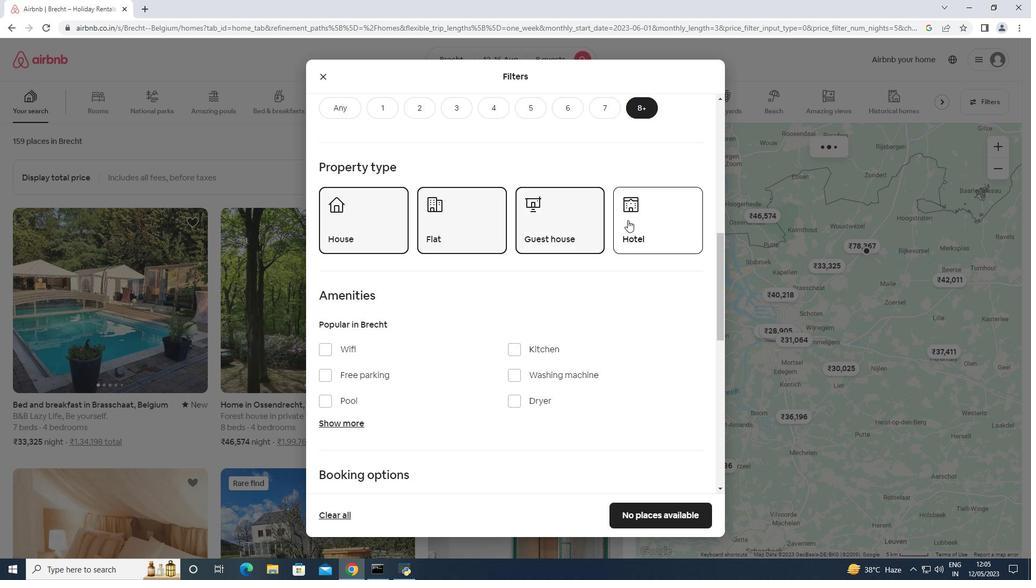 
Action: Mouse pressed left at (630, 219)
Screenshot: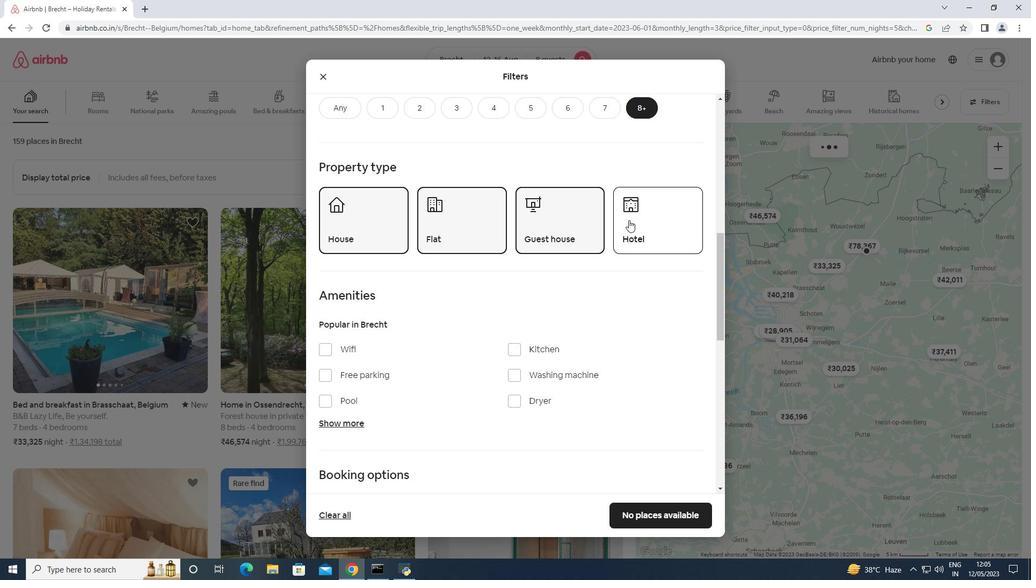 
Action: Mouse moved to (623, 223)
Screenshot: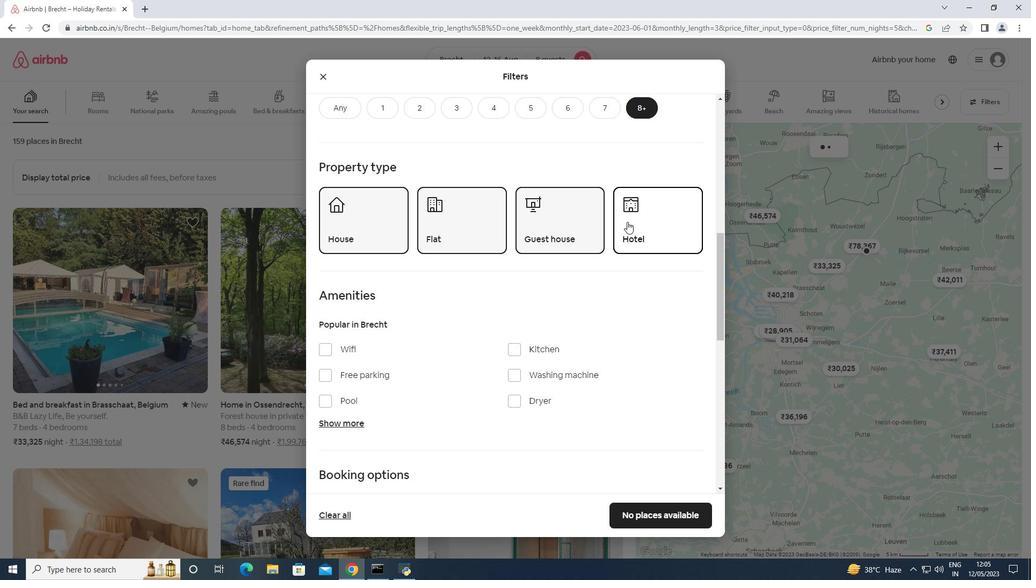 
Action: Mouse scrolled (623, 222) with delta (0, 0)
Screenshot: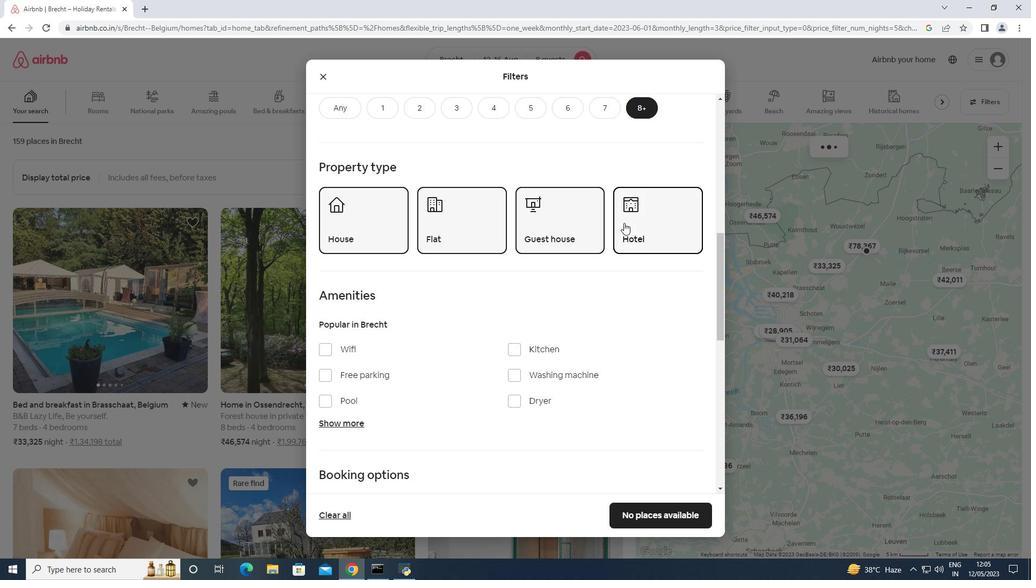 
Action: Mouse moved to (622, 223)
Screenshot: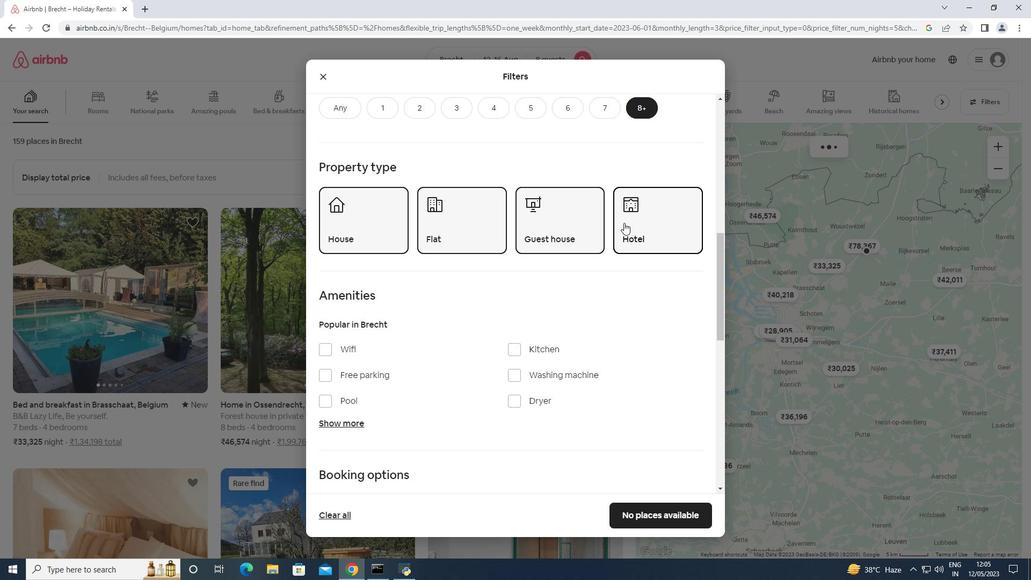 
Action: Mouse scrolled (622, 222) with delta (0, 0)
Screenshot: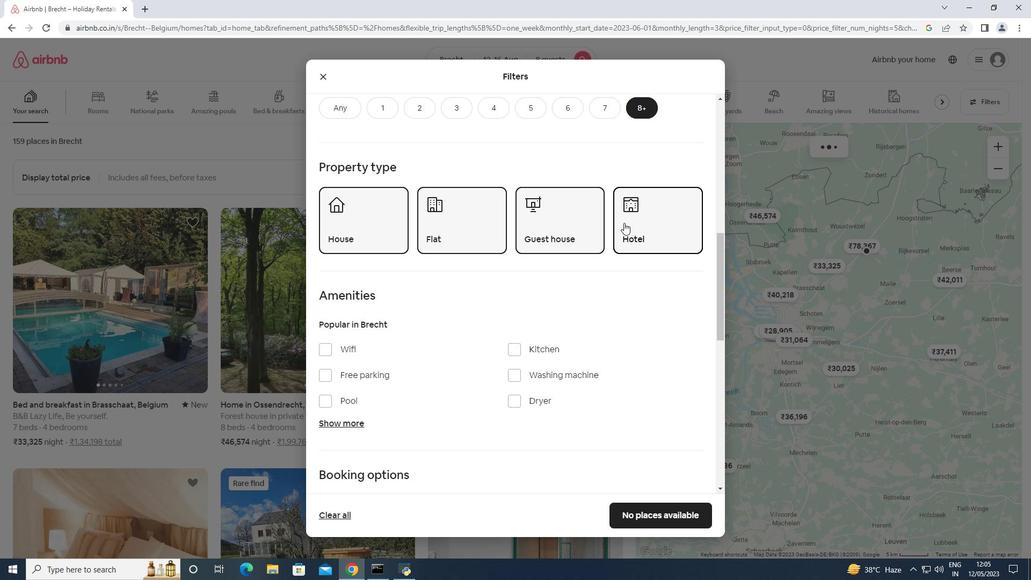 
Action: Mouse moved to (621, 224)
Screenshot: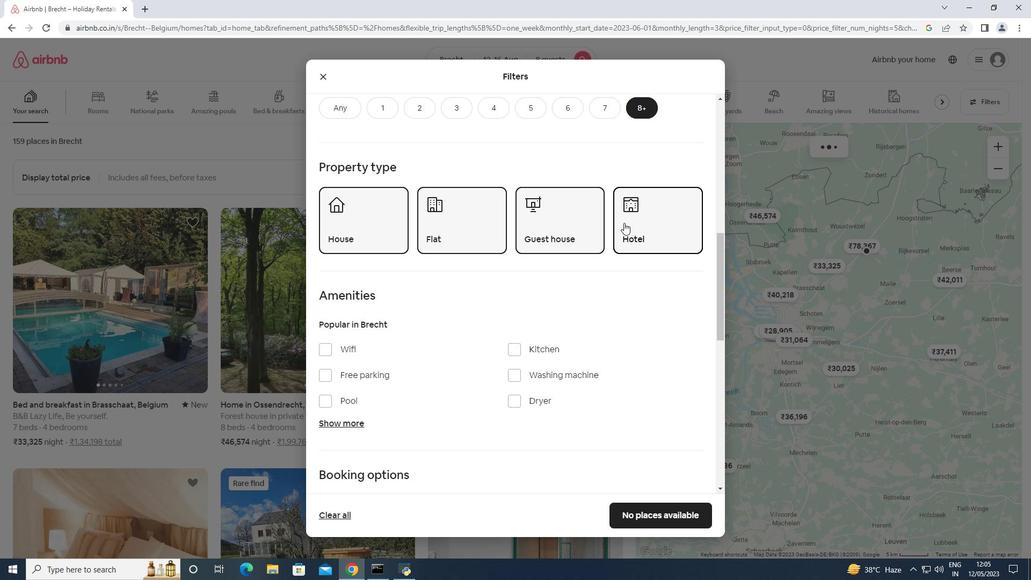 
Action: Mouse scrolled (621, 223) with delta (0, 0)
Screenshot: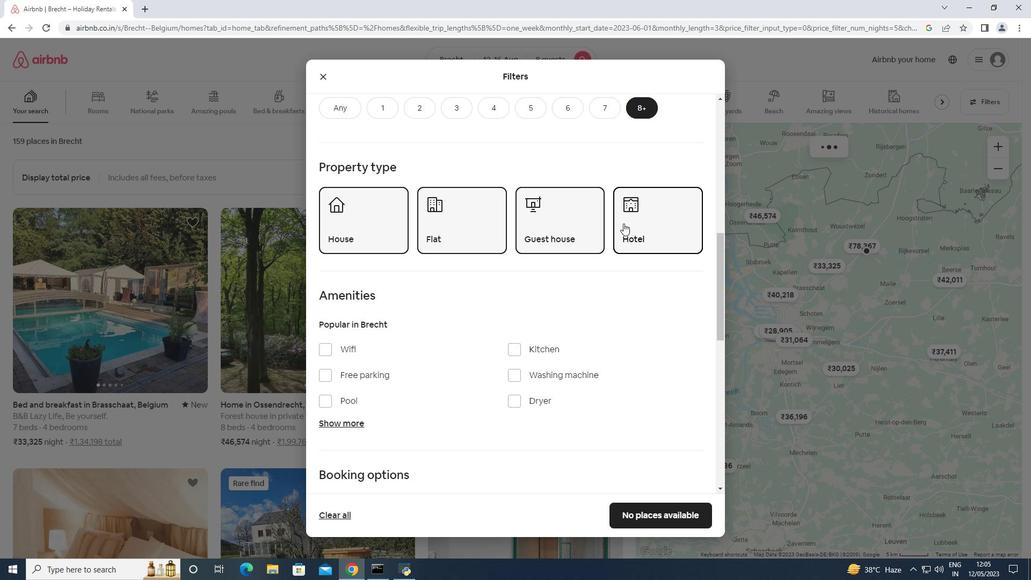 
Action: Mouse moved to (377, 207)
Screenshot: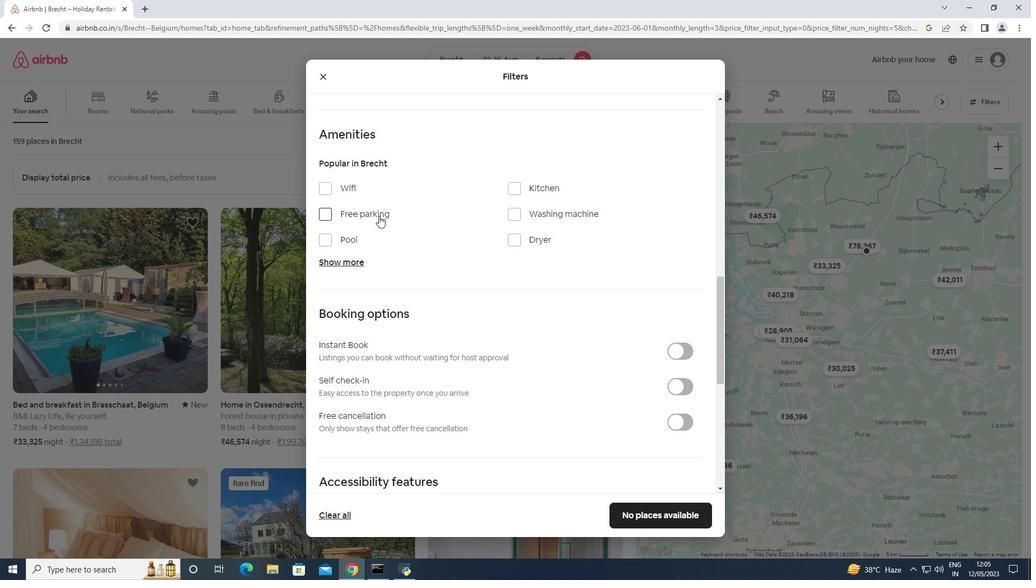 
Action: Mouse pressed left at (377, 207)
Screenshot: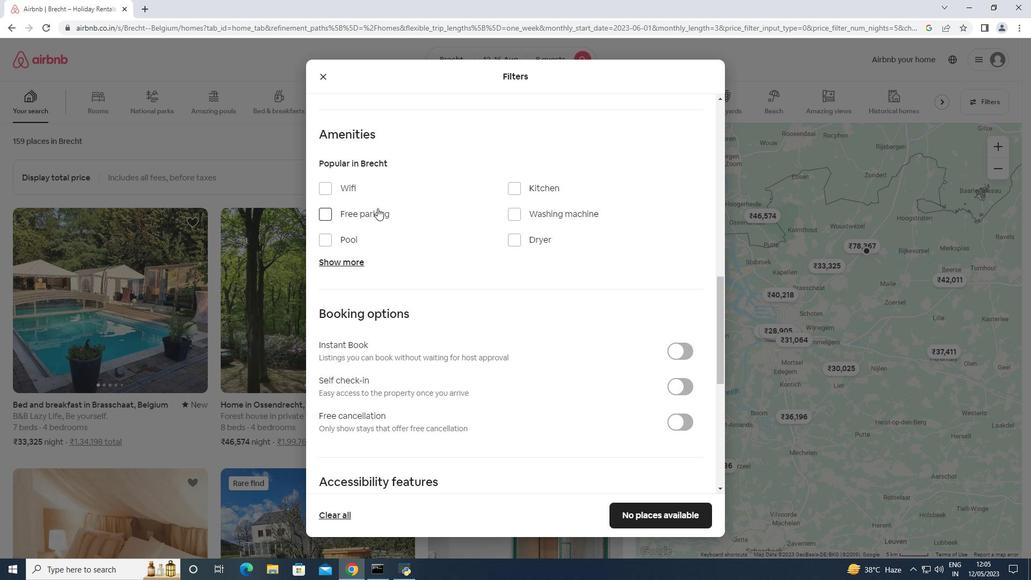 
Action: Mouse moved to (357, 183)
Screenshot: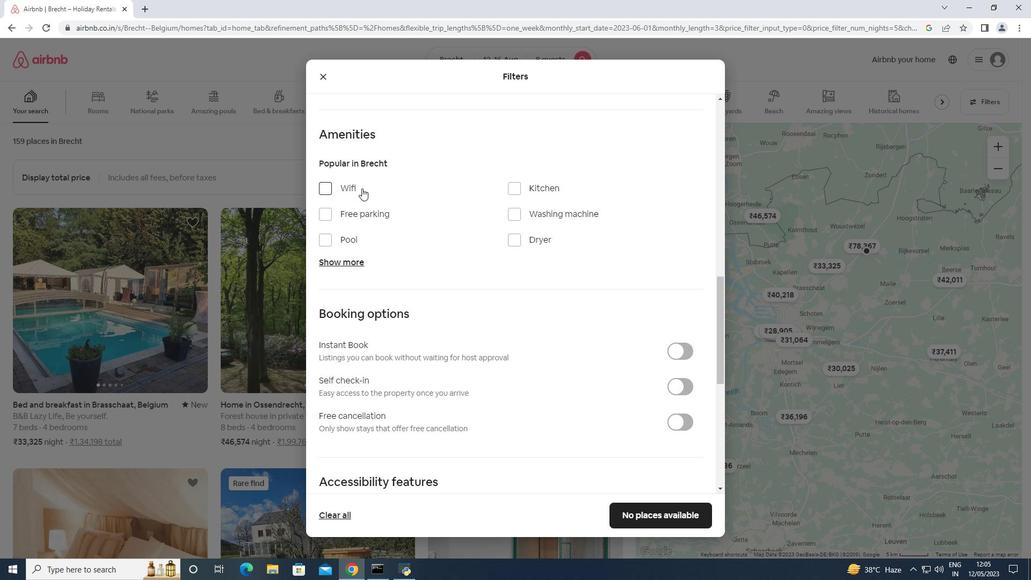 
Action: Mouse pressed left at (357, 183)
Screenshot: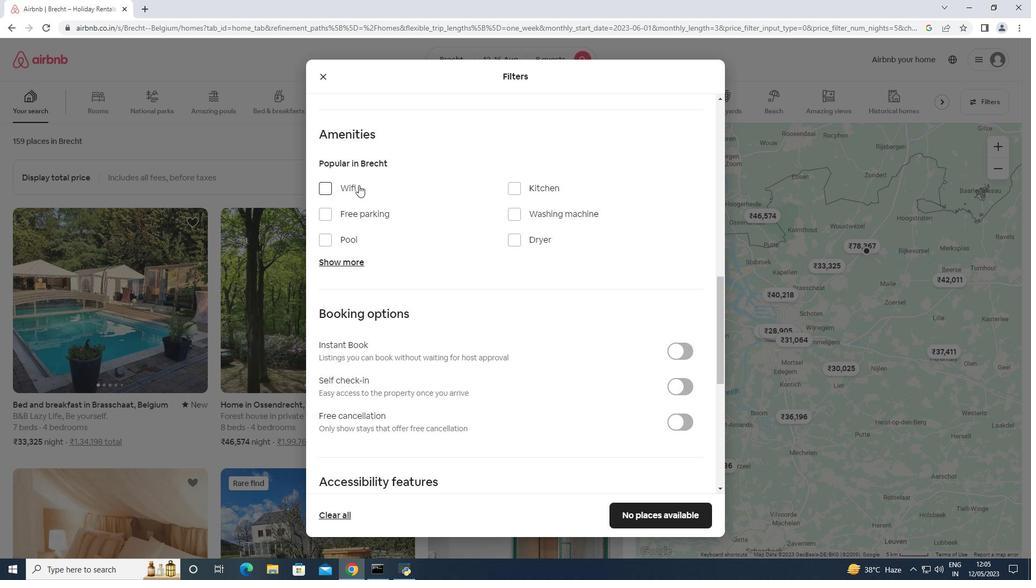 
Action: Mouse moved to (366, 216)
Screenshot: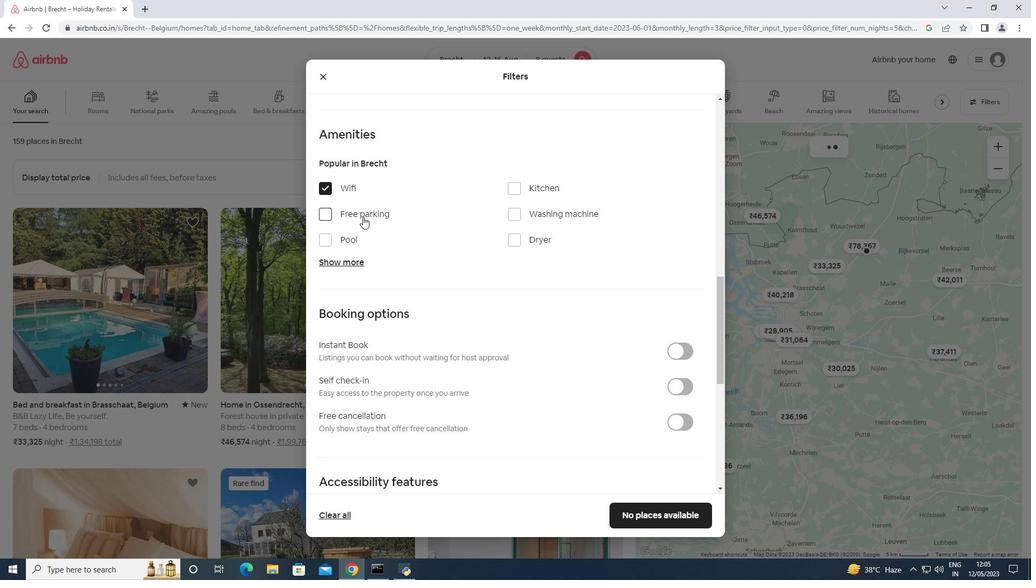 
Action: Mouse pressed left at (366, 216)
Screenshot: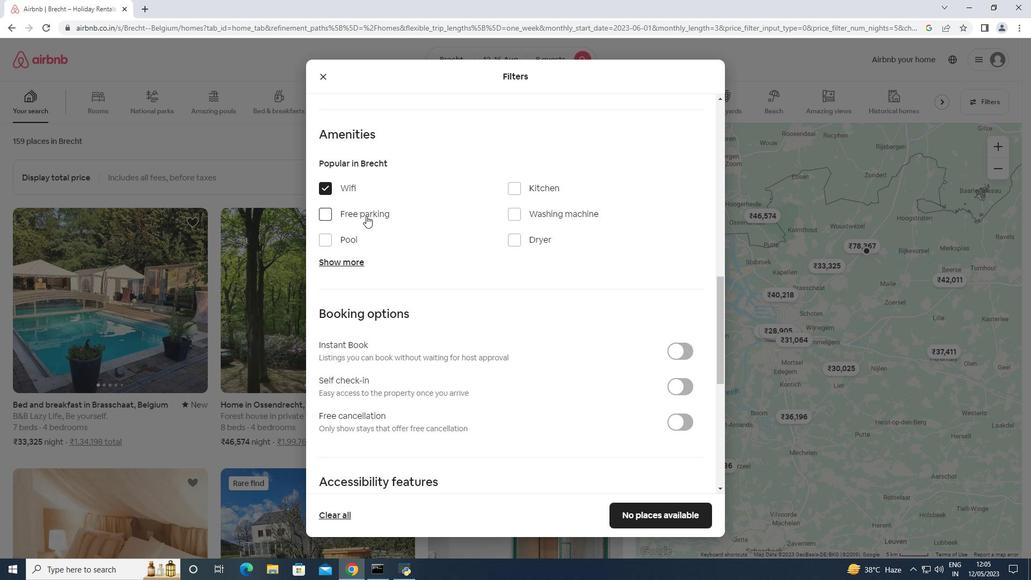 
Action: Mouse moved to (353, 261)
Screenshot: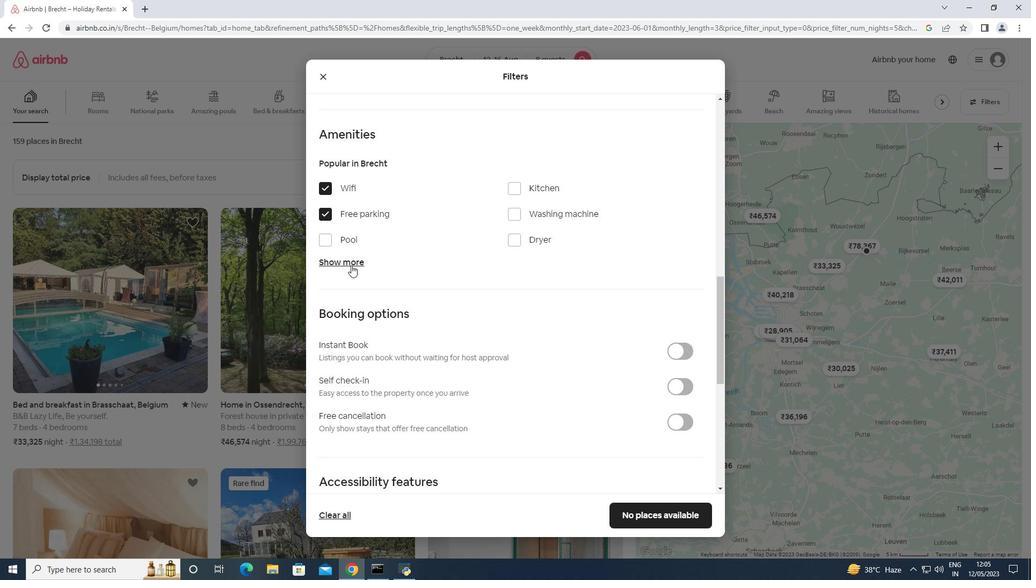
Action: Mouse pressed left at (353, 261)
Screenshot: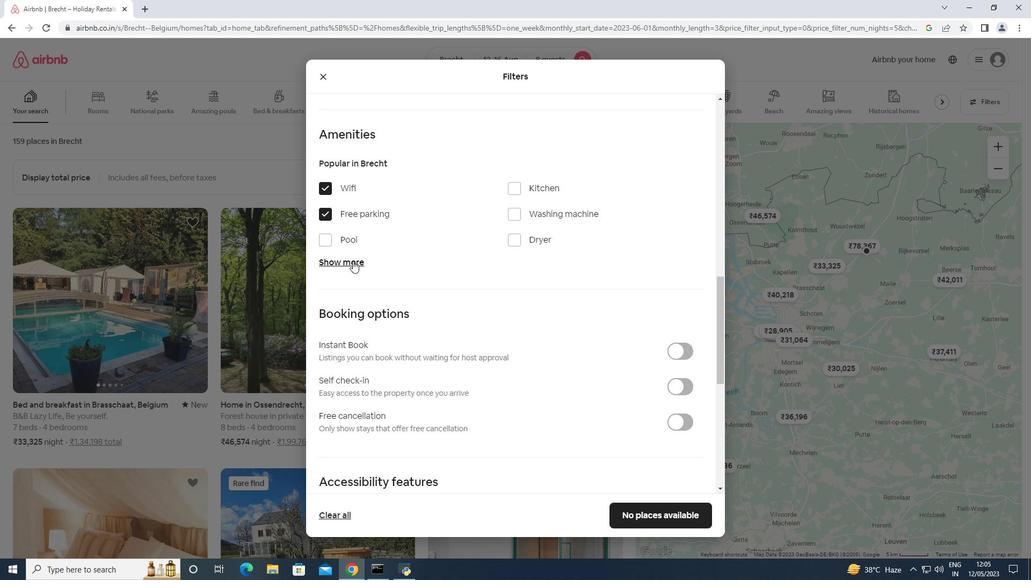 
Action: Mouse moved to (516, 323)
Screenshot: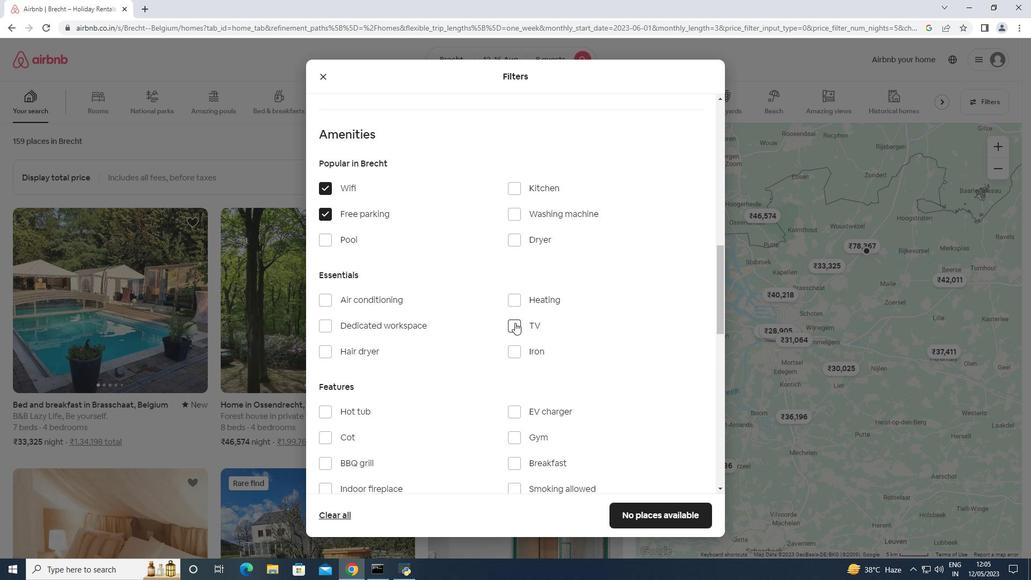 
Action: Mouse pressed left at (516, 323)
Screenshot: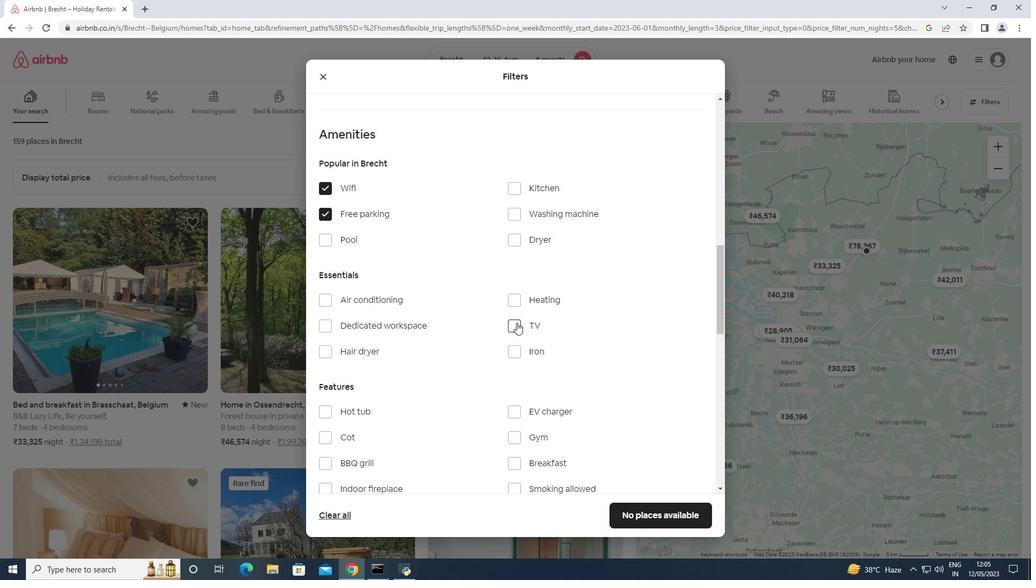 
Action: Mouse moved to (515, 321)
Screenshot: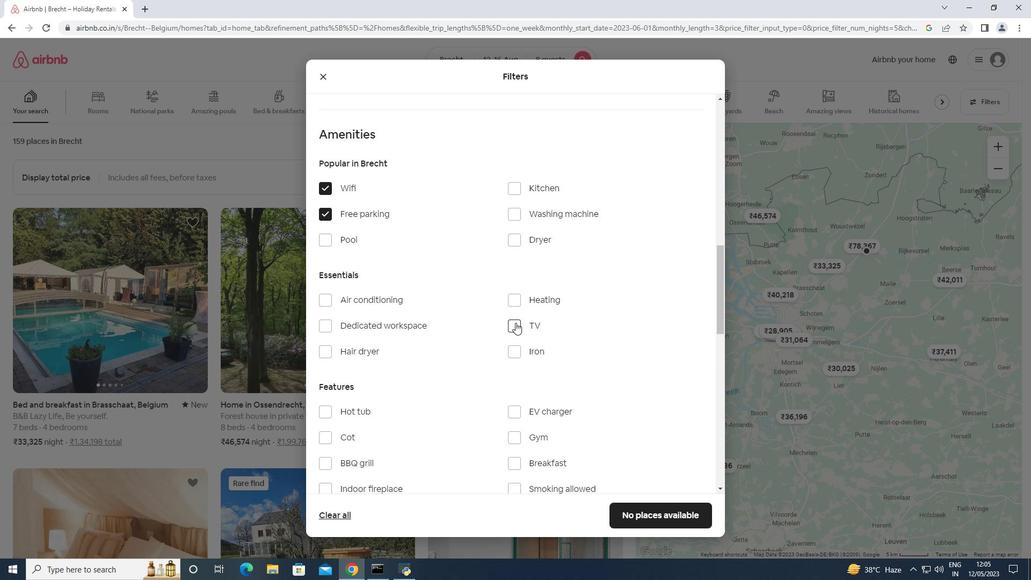 
Action: Mouse scrolled (515, 320) with delta (0, 0)
Screenshot: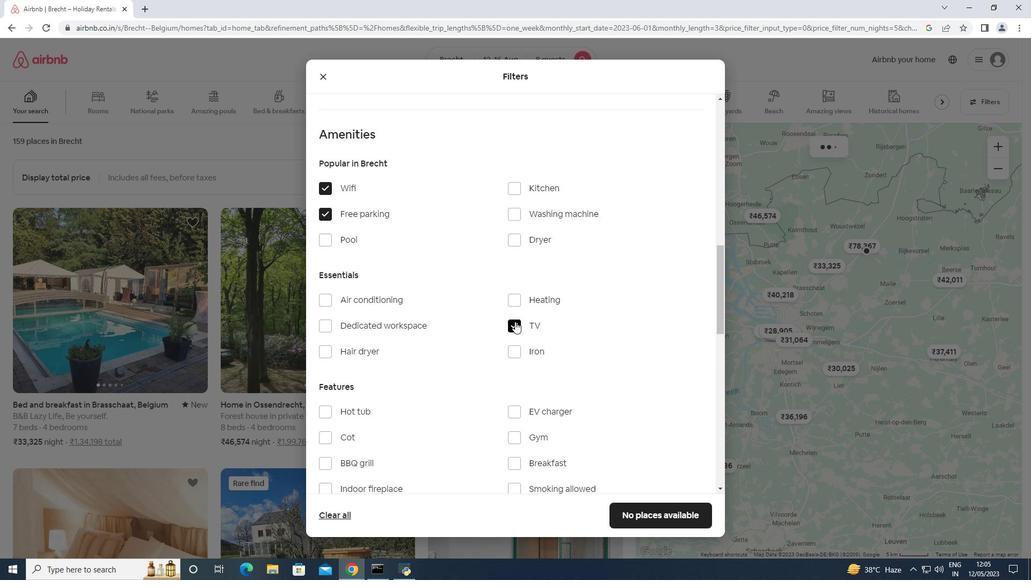 
Action: Mouse scrolled (515, 320) with delta (0, 0)
Screenshot: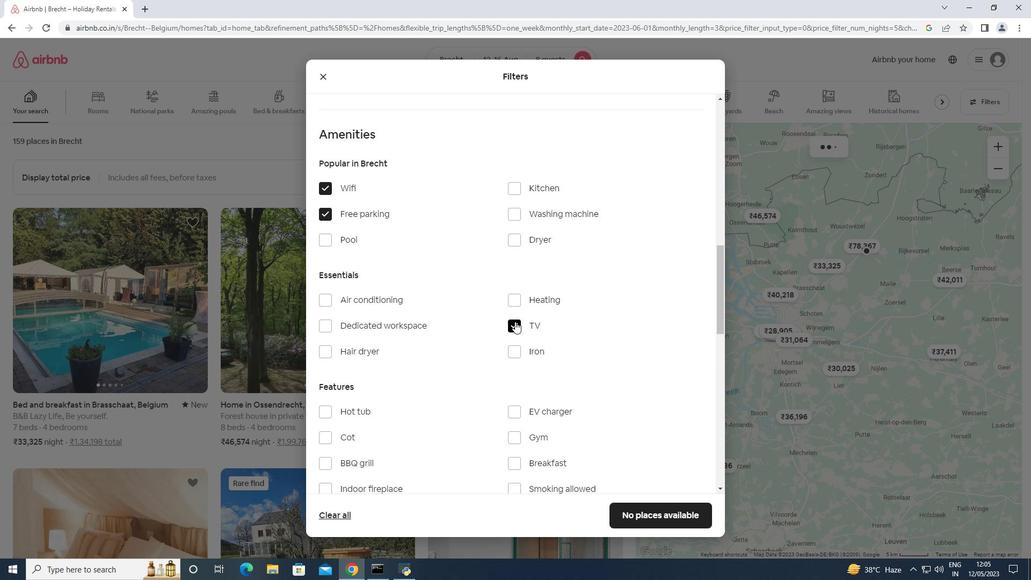 
Action: Mouse scrolled (515, 320) with delta (0, 0)
Screenshot: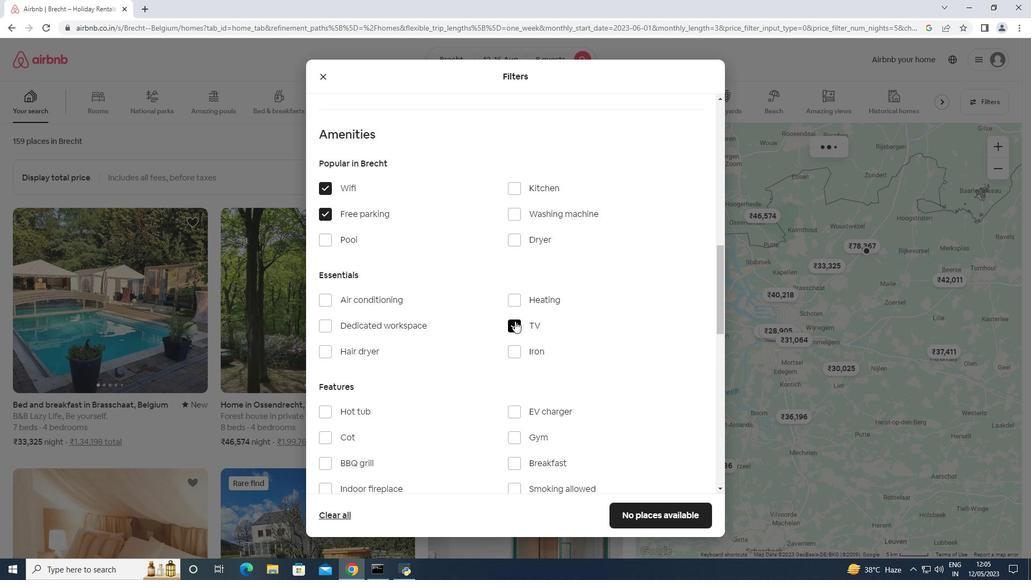 
Action: Mouse moved to (543, 305)
Screenshot: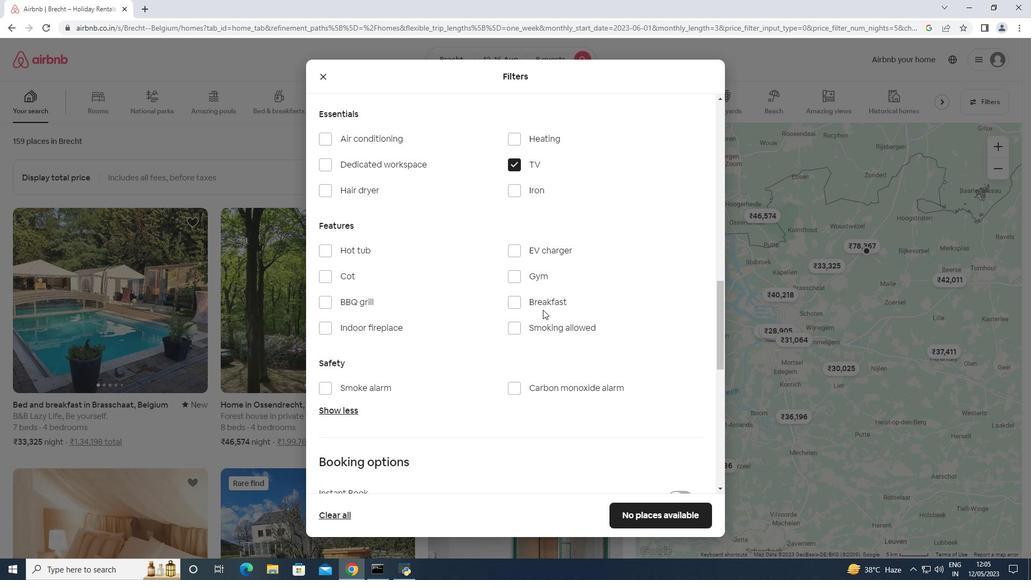 
Action: Mouse pressed left at (543, 305)
Screenshot: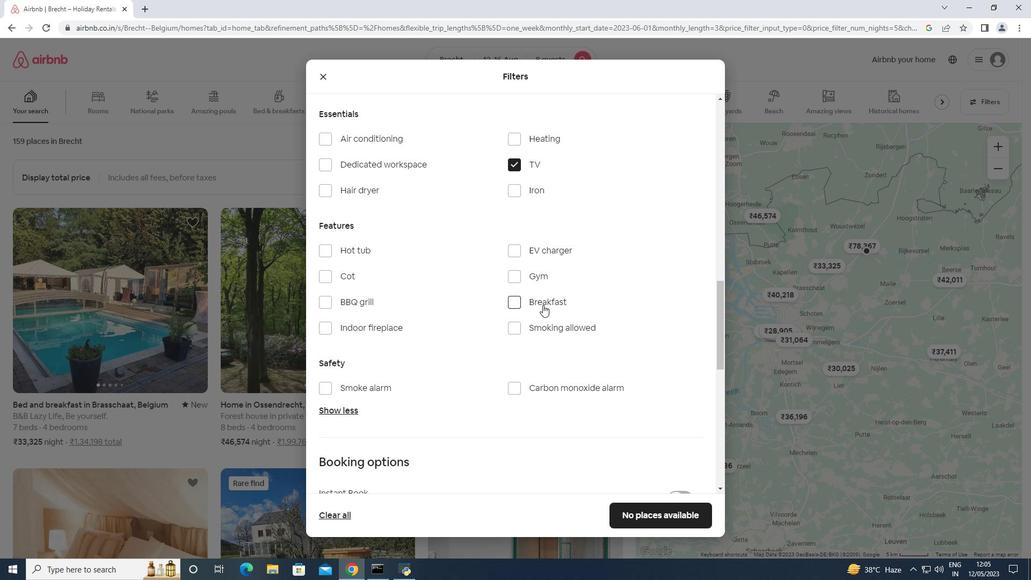 
Action: Mouse moved to (531, 276)
Screenshot: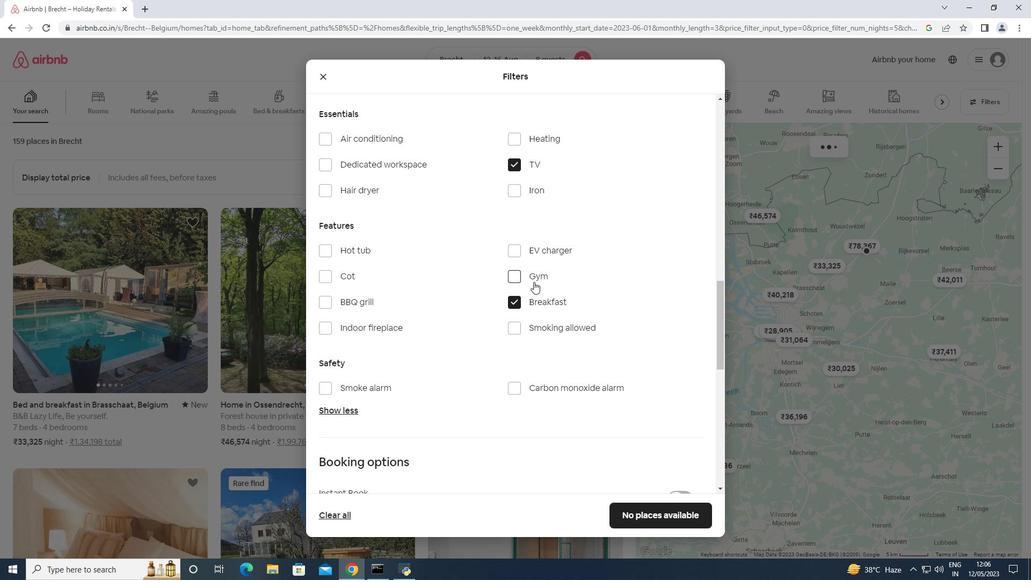 
Action: Mouse pressed left at (531, 276)
Screenshot: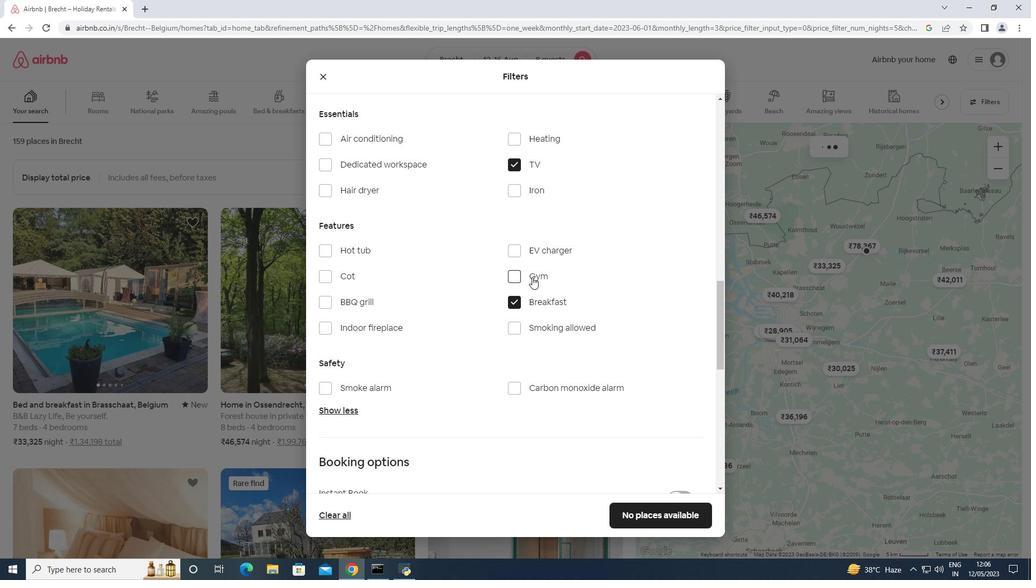 
Action: Mouse moved to (530, 276)
Screenshot: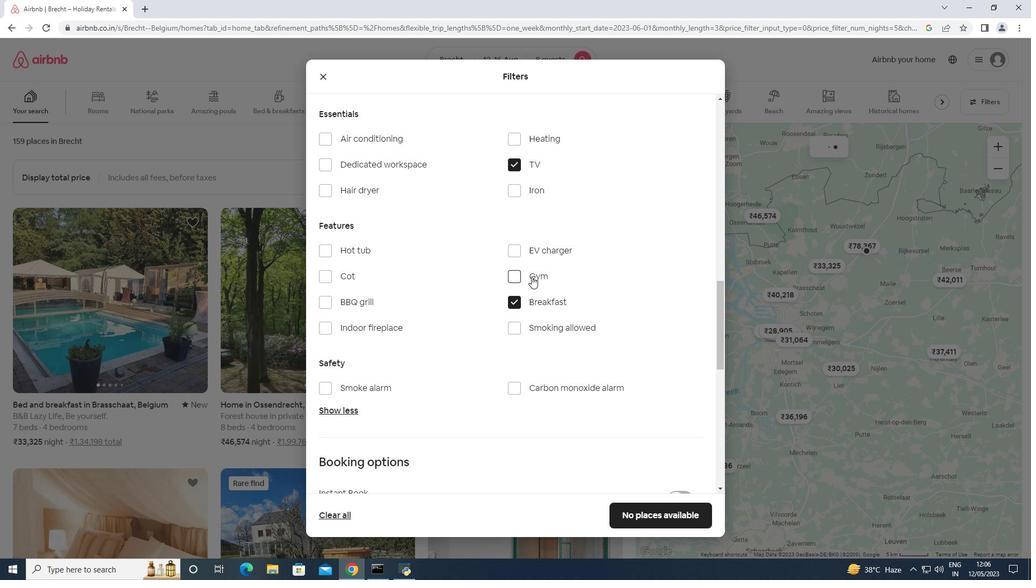 
Action: Mouse scrolled (530, 275) with delta (0, 0)
Screenshot: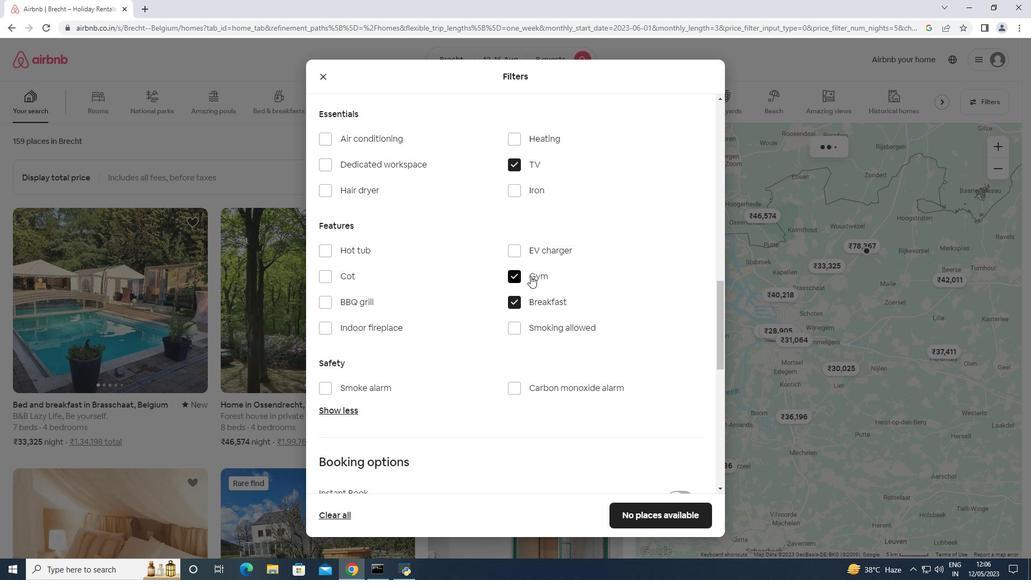 
Action: Mouse scrolled (530, 275) with delta (0, 0)
Screenshot: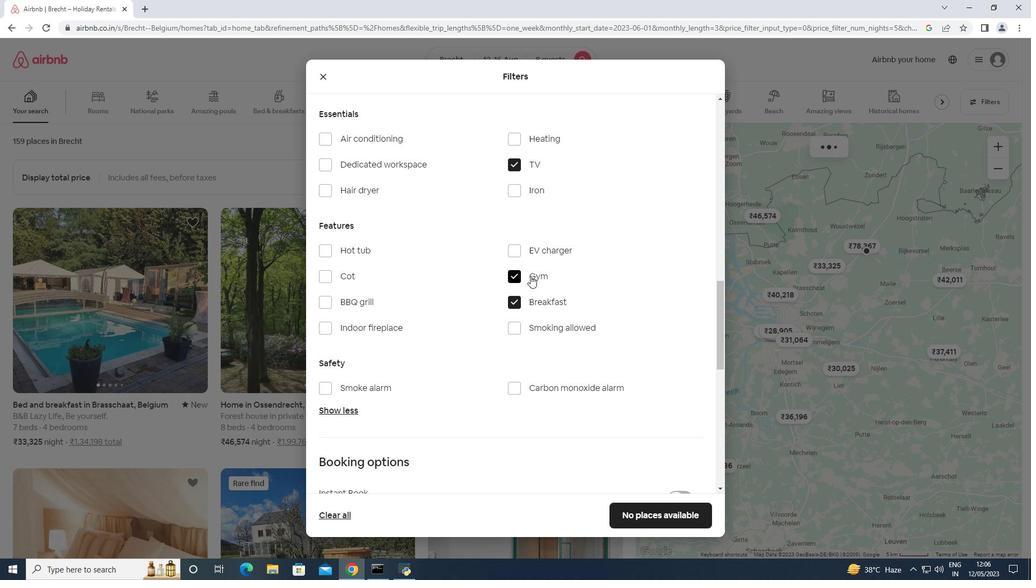 
Action: Mouse scrolled (530, 275) with delta (0, 0)
Screenshot: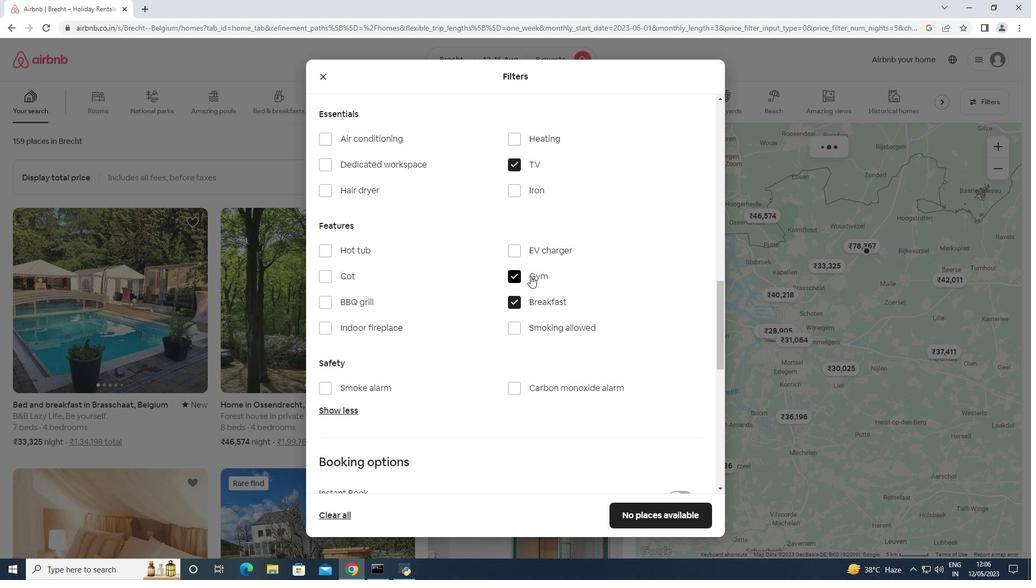
Action: Mouse scrolled (530, 275) with delta (0, 0)
Screenshot: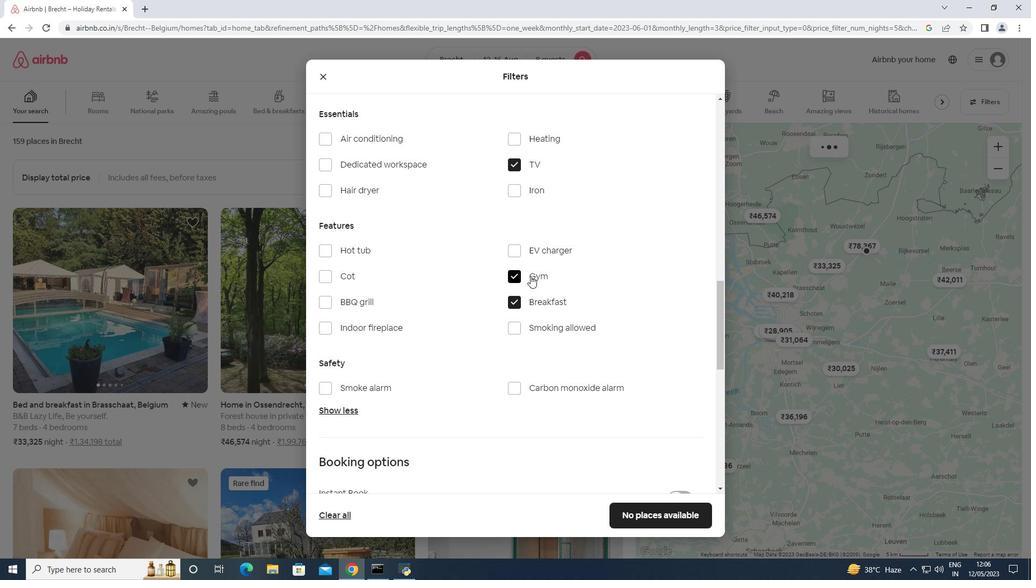 
Action: Mouse scrolled (530, 275) with delta (0, 0)
Screenshot: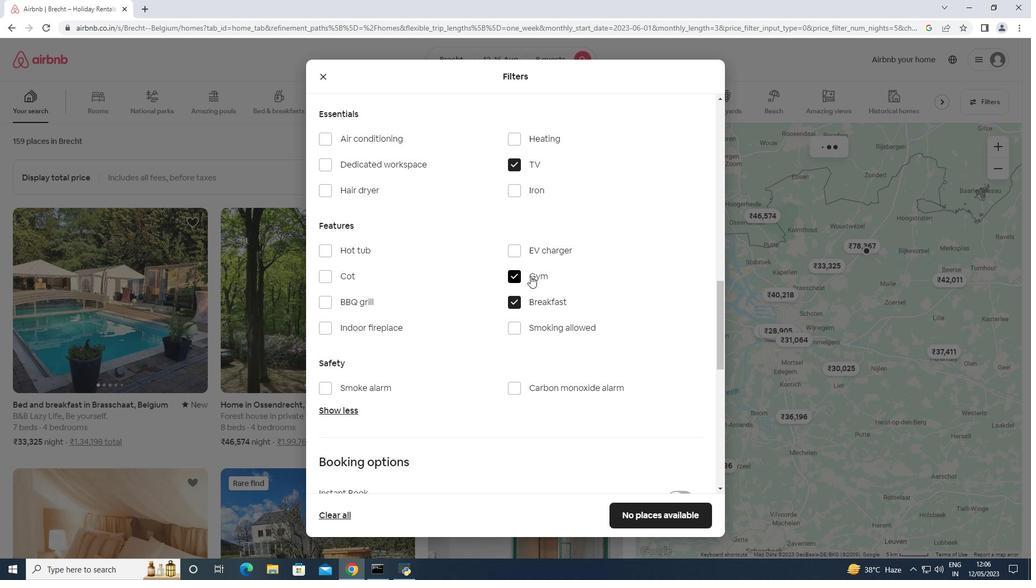 
Action: Mouse moved to (681, 271)
Screenshot: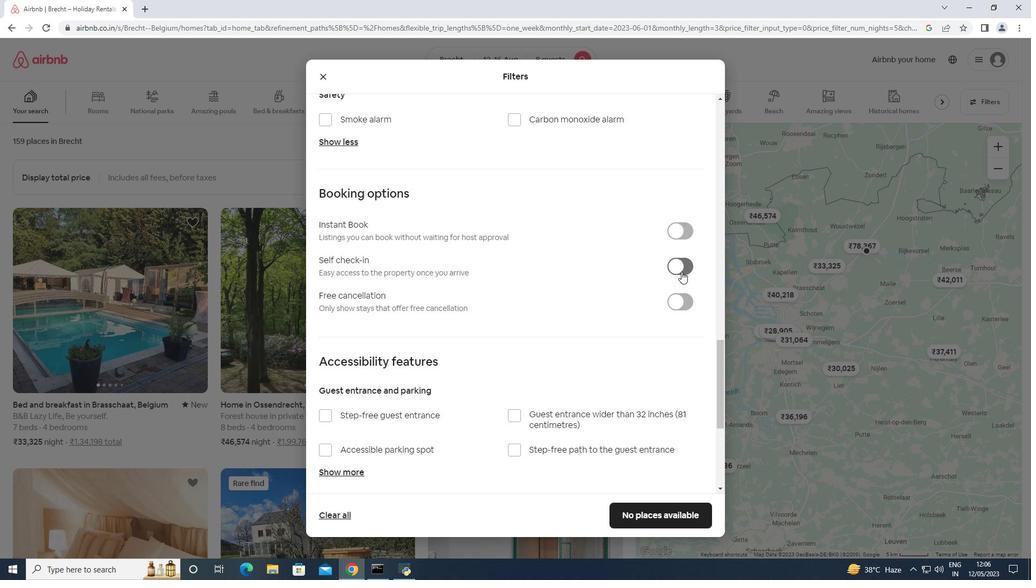 
Action: Mouse pressed left at (681, 271)
Screenshot: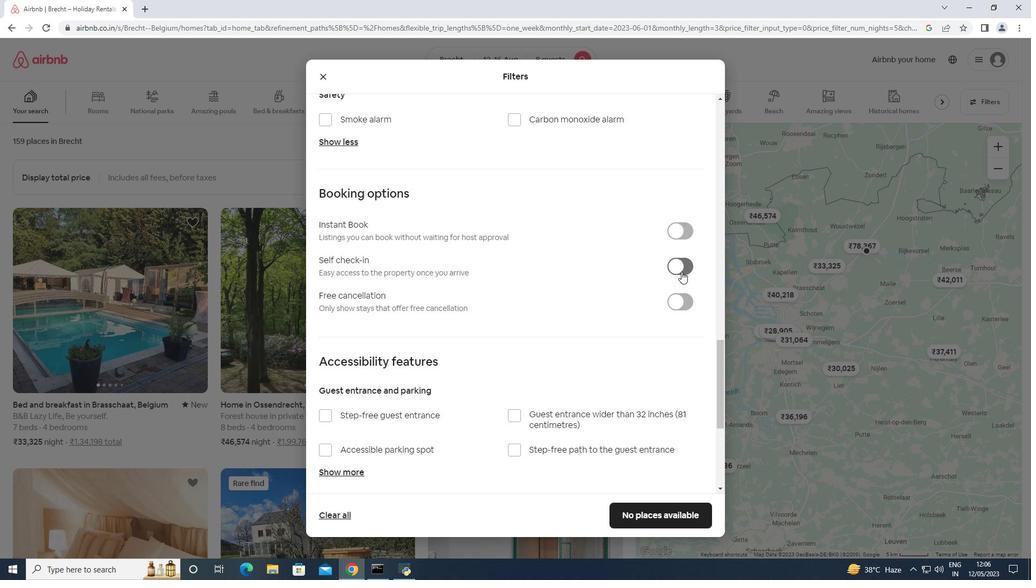 
Action: Mouse moved to (670, 272)
Screenshot: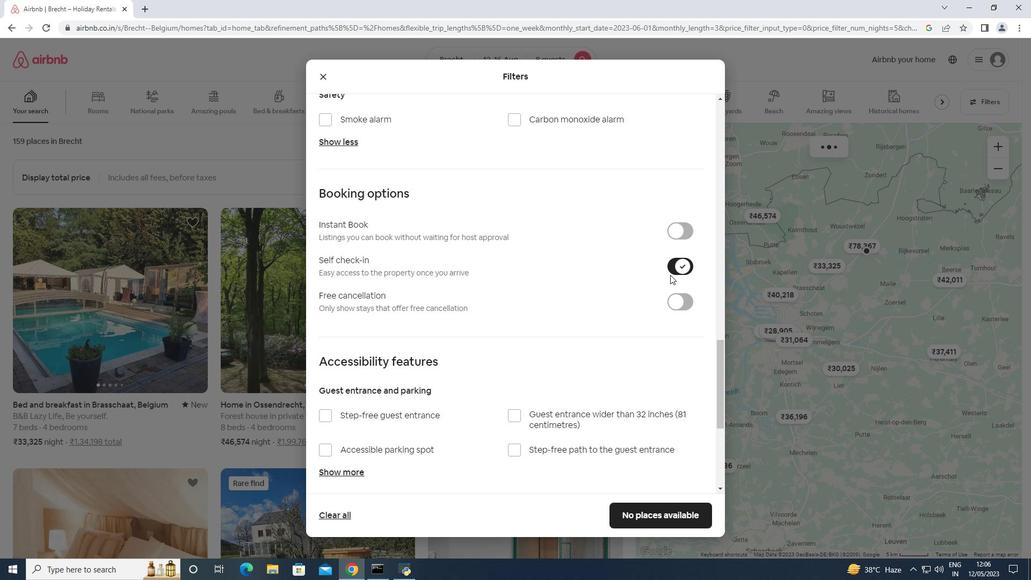 
Action: Mouse scrolled (670, 271) with delta (0, 0)
Screenshot: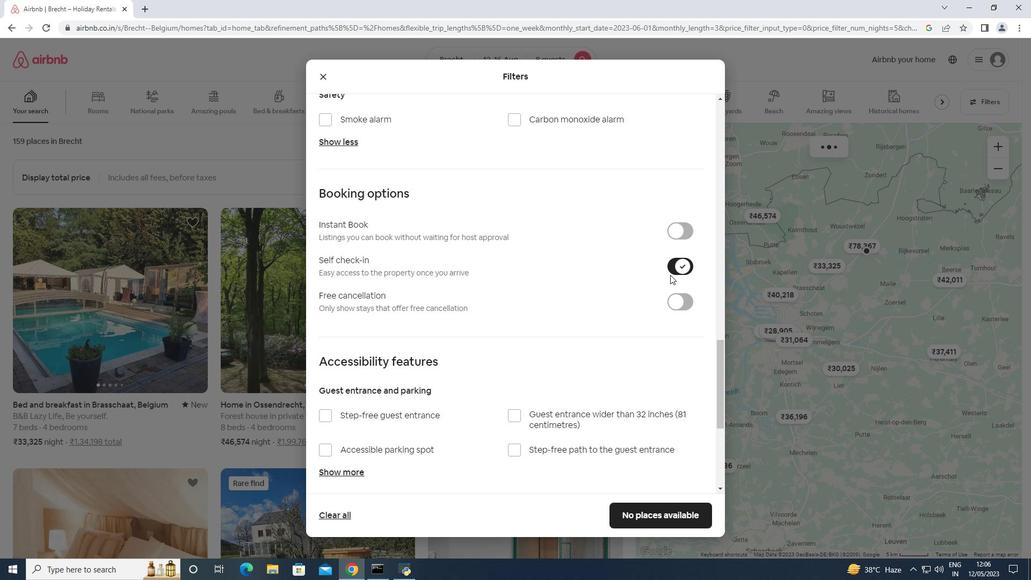 
Action: Mouse scrolled (670, 271) with delta (0, 0)
Screenshot: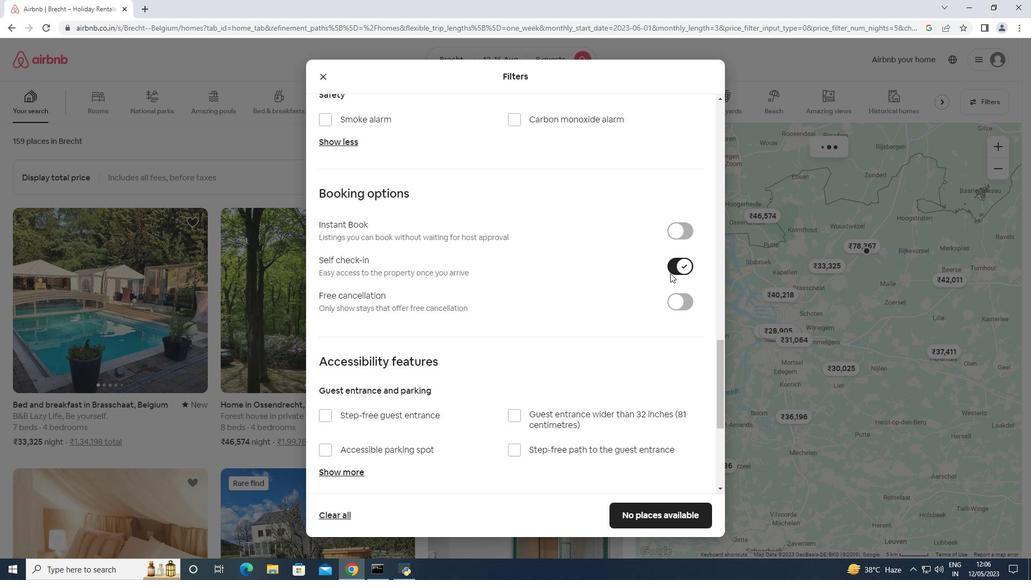 
Action: Mouse scrolled (670, 271) with delta (0, 0)
Screenshot: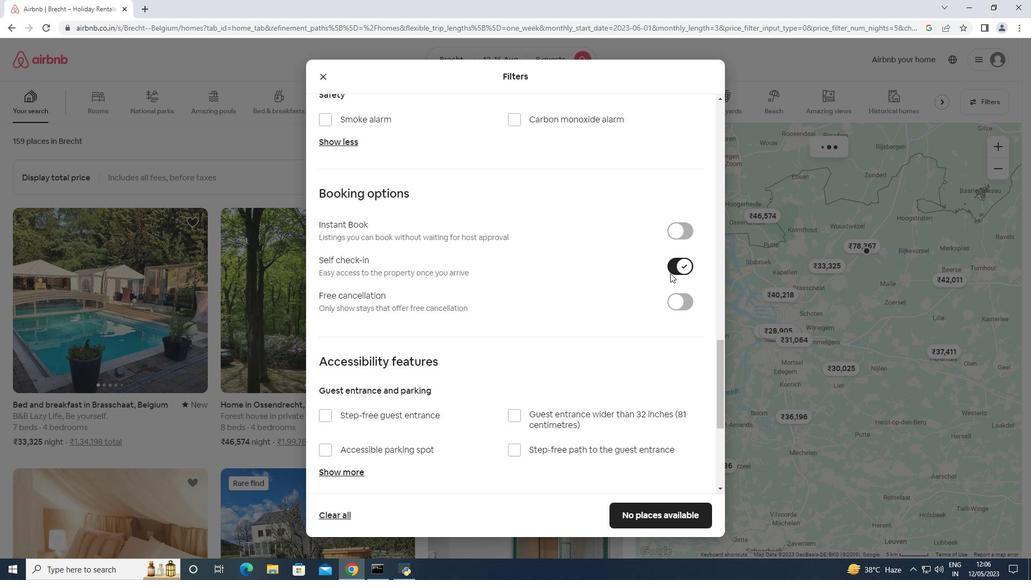 
Action: Mouse scrolled (670, 271) with delta (0, 0)
Screenshot: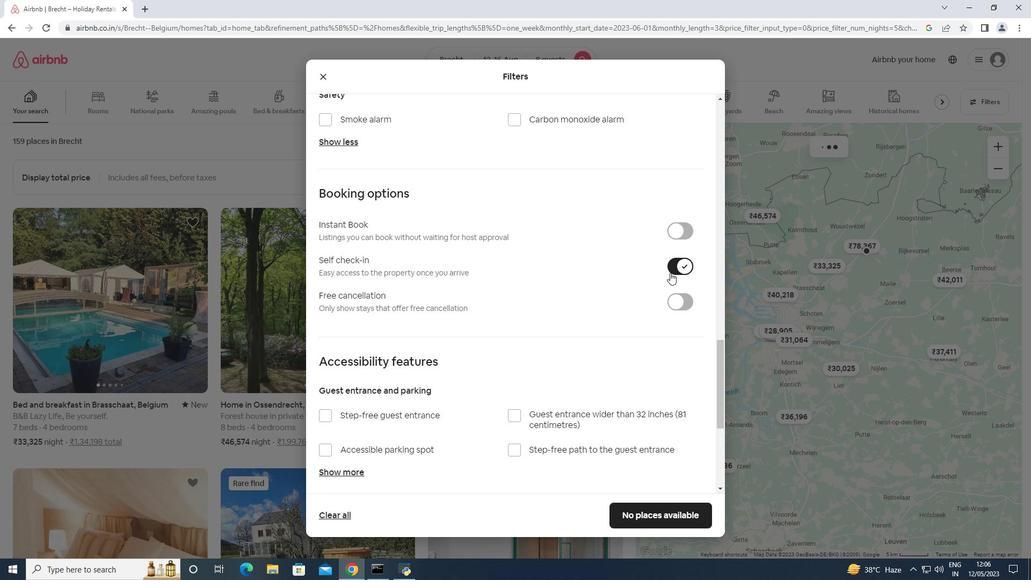 
Action: Mouse scrolled (670, 271) with delta (0, 0)
Screenshot: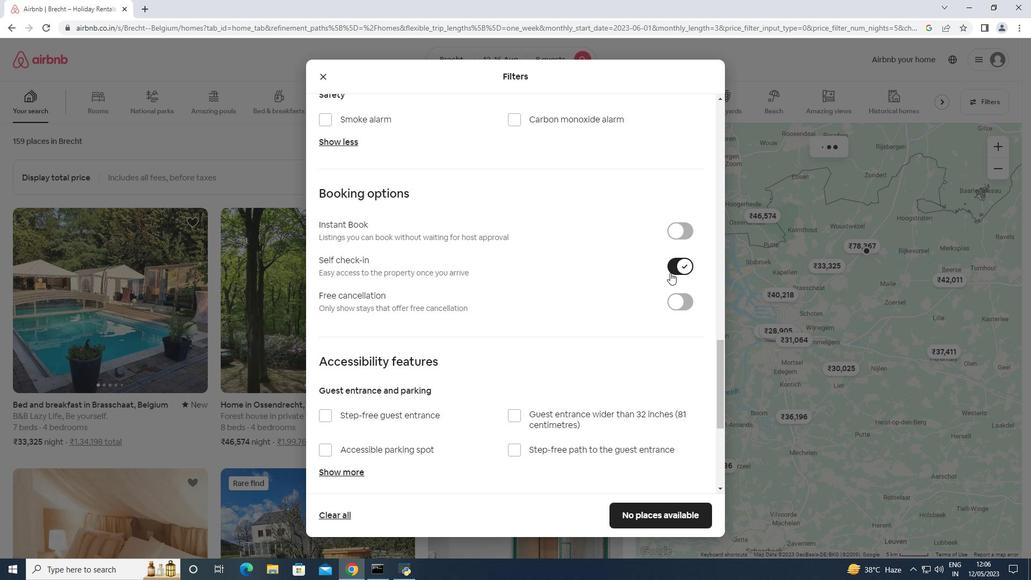 
Action: Mouse scrolled (670, 271) with delta (0, 0)
Screenshot: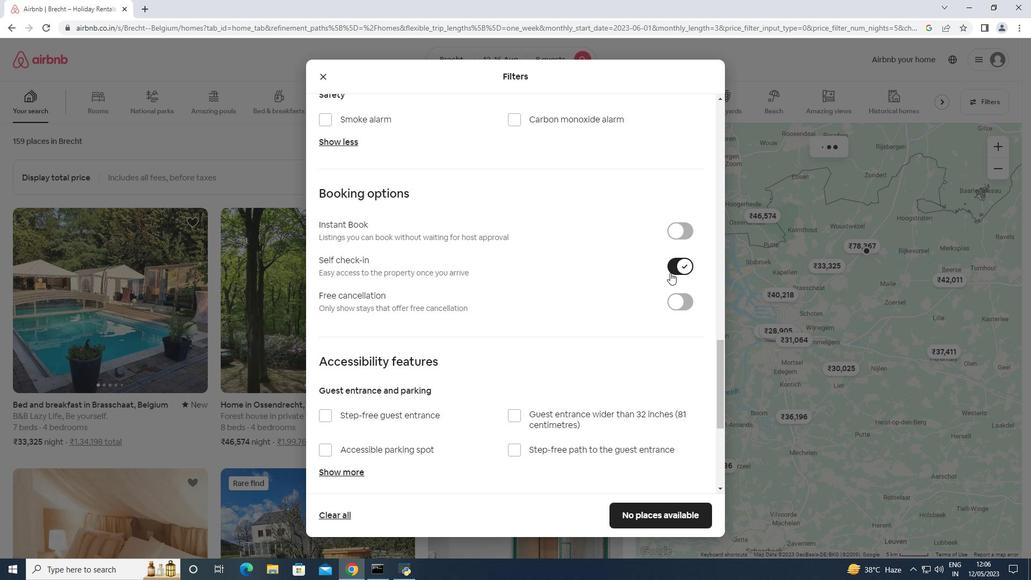 
Action: Mouse moved to (669, 272)
Screenshot: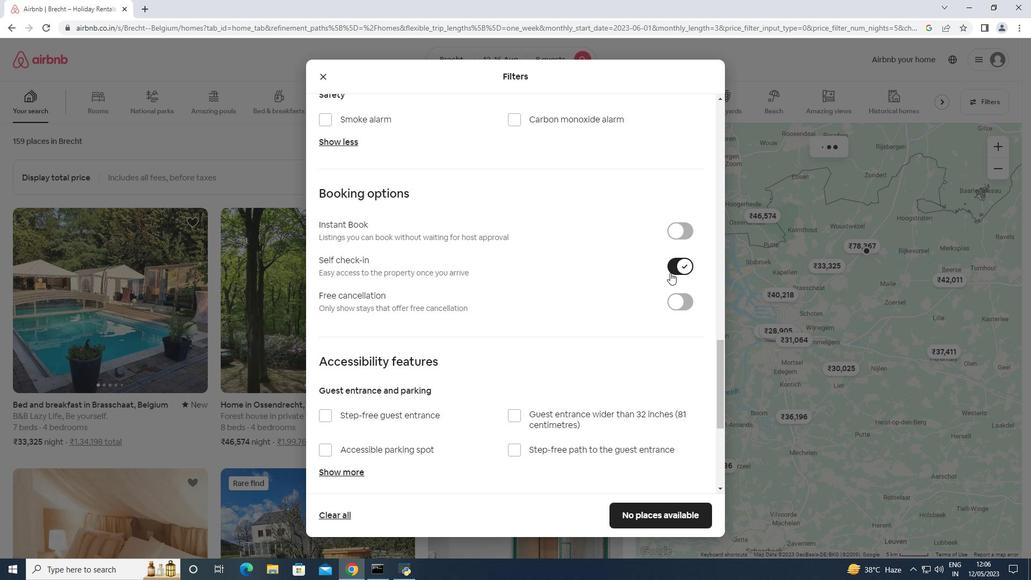 
Action: Mouse scrolled (669, 272) with delta (0, 0)
Screenshot: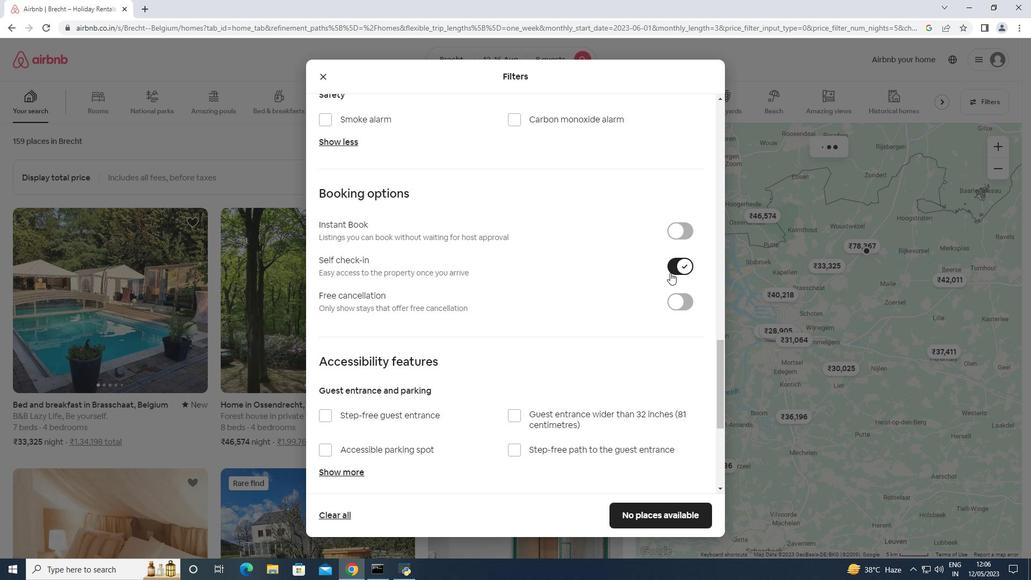 
Action: Mouse moved to (368, 422)
Screenshot: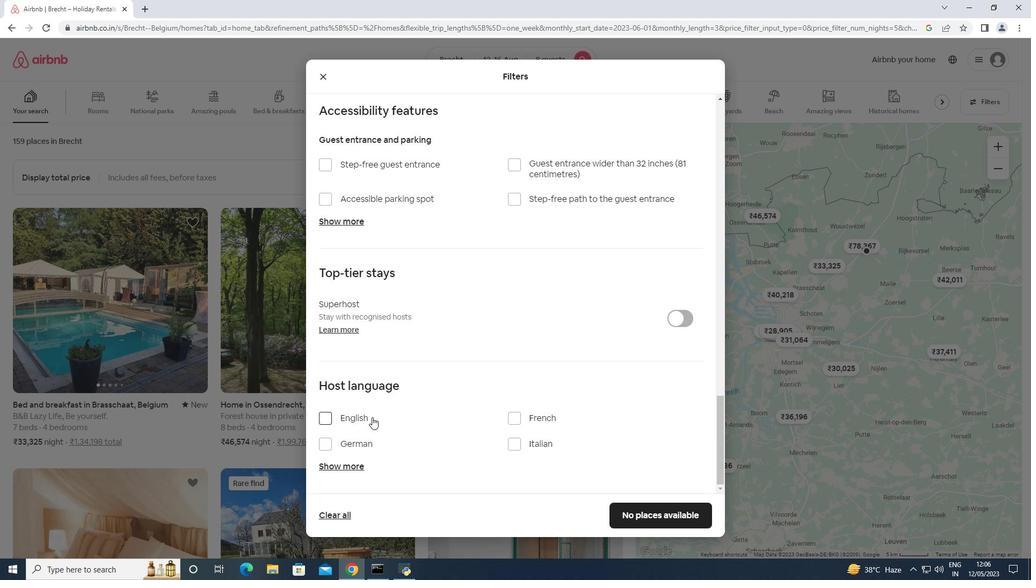 
Action: Mouse pressed left at (368, 422)
Screenshot: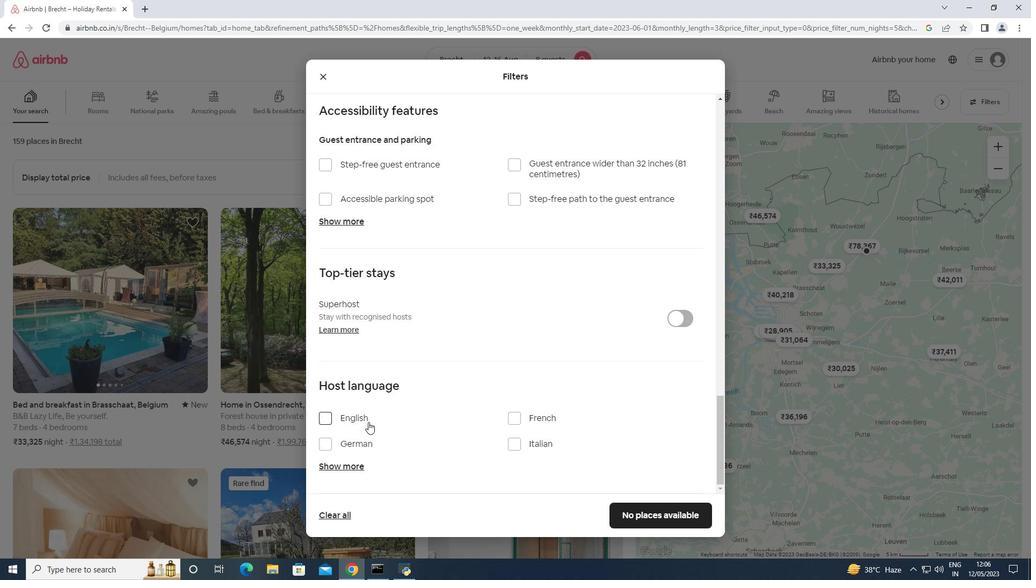 
Action: Mouse moved to (659, 514)
Screenshot: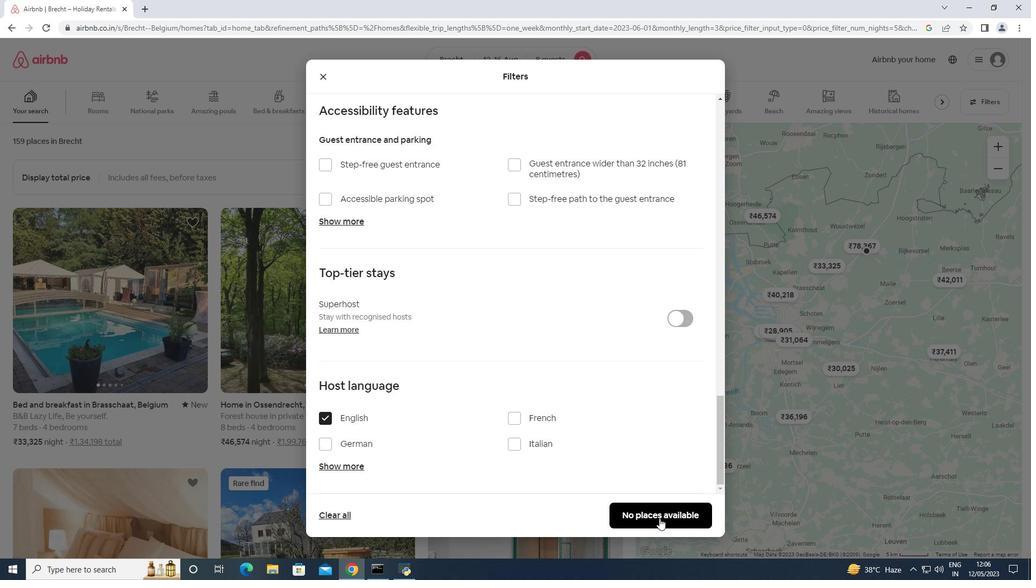 
Action: Mouse pressed left at (659, 514)
Screenshot: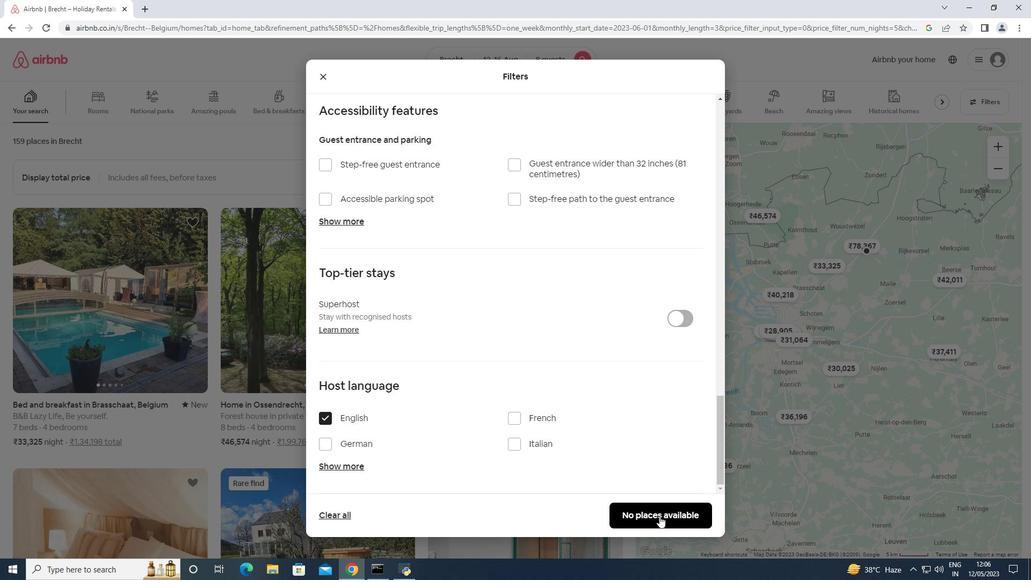 
Action: Mouse moved to (514, 160)
Screenshot: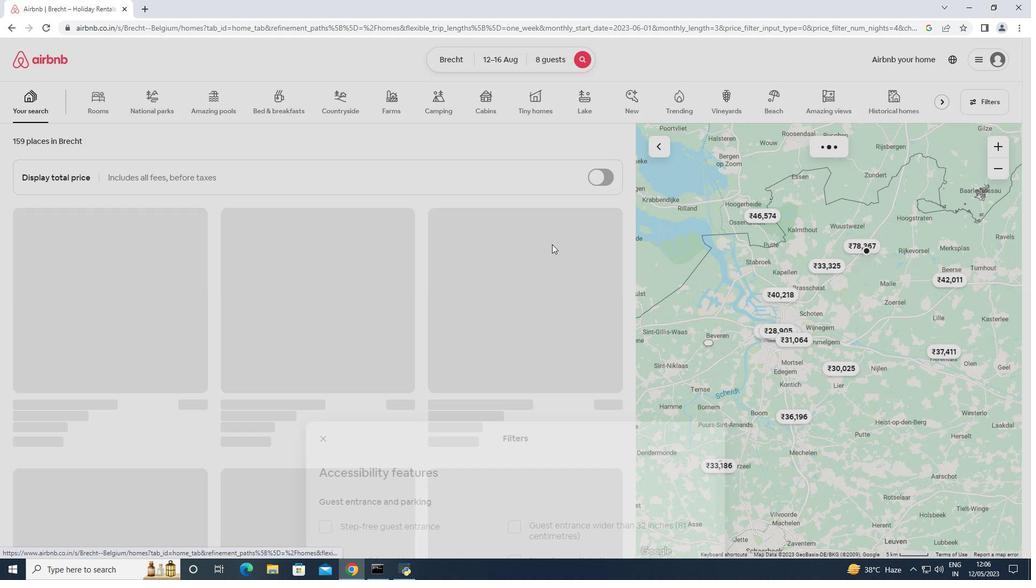 
